 Task: Open Card Compliance Review in Board IT Infrastructure Management to Workspace Content Marketing and add a team member Softage.1@softage.net, a label Purple, a checklist Travel Planning, an attachment from your computer, a color Purple and finally, add a card description 'Conduct and analyze customer feedback survey' and a comment 'This task presents an opportunity to demonstrate our problem-solving skills, finding creative solutions to complex challenges.'. Add a start date 'Jan 05, 1900' with a due date 'Jan 12, 1900'
Action: Mouse moved to (53, 252)
Screenshot: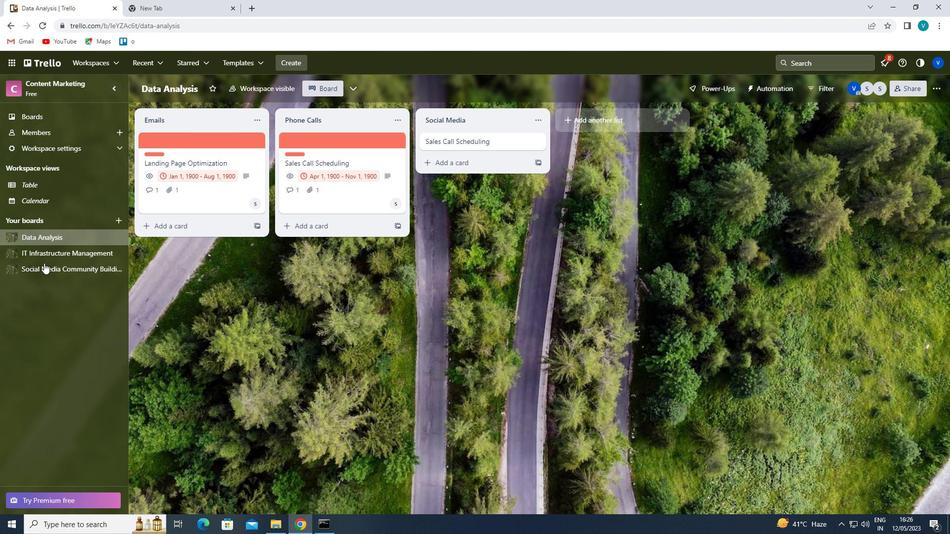 
Action: Mouse pressed left at (53, 252)
Screenshot: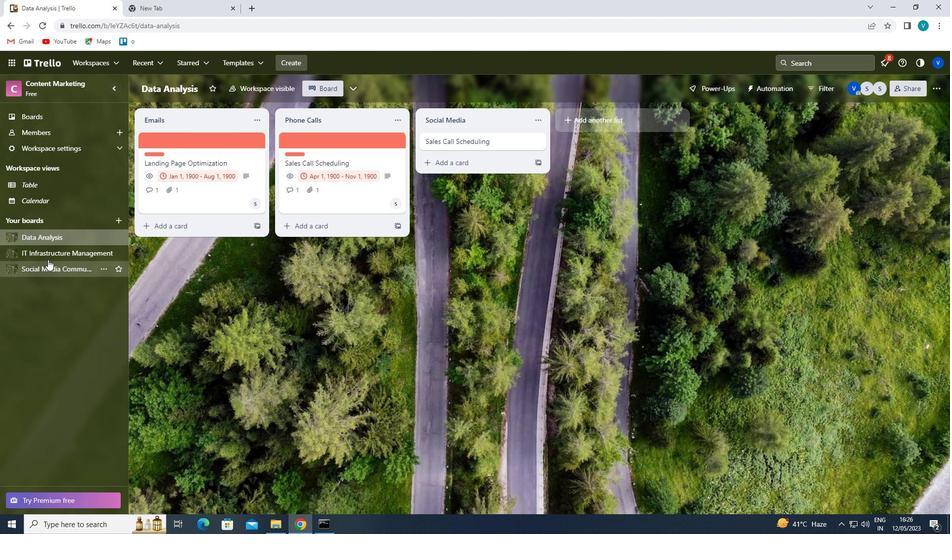 
Action: Mouse moved to (301, 138)
Screenshot: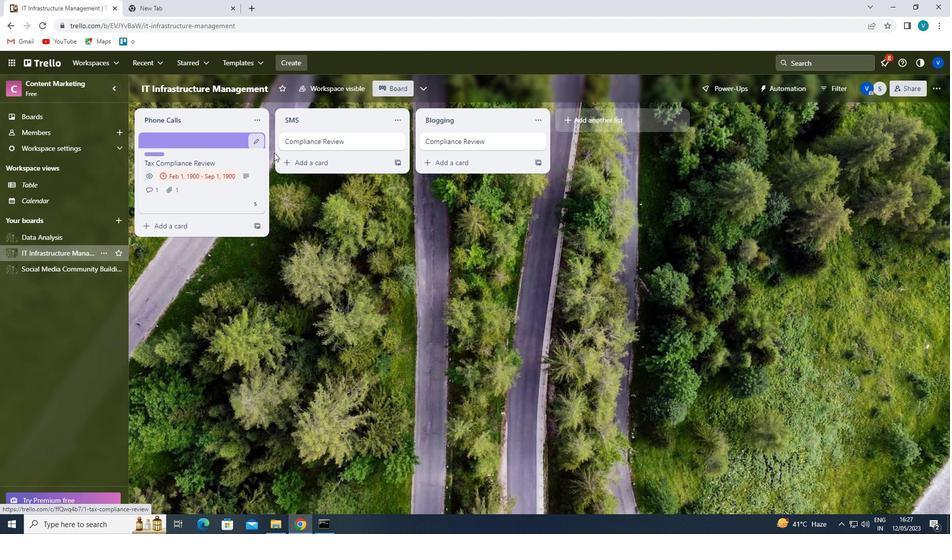 
Action: Mouse pressed left at (301, 138)
Screenshot: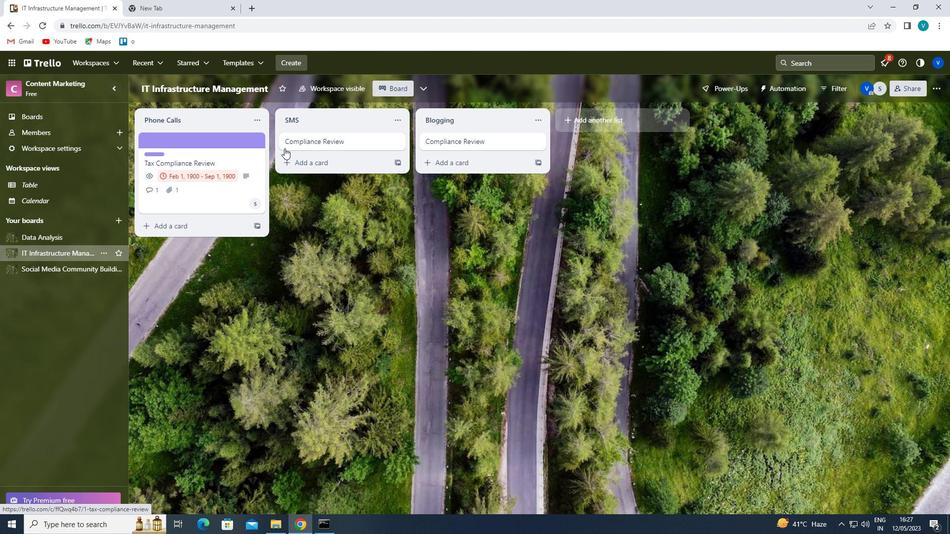
Action: Mouse moved to (586, 175)
Screenshot: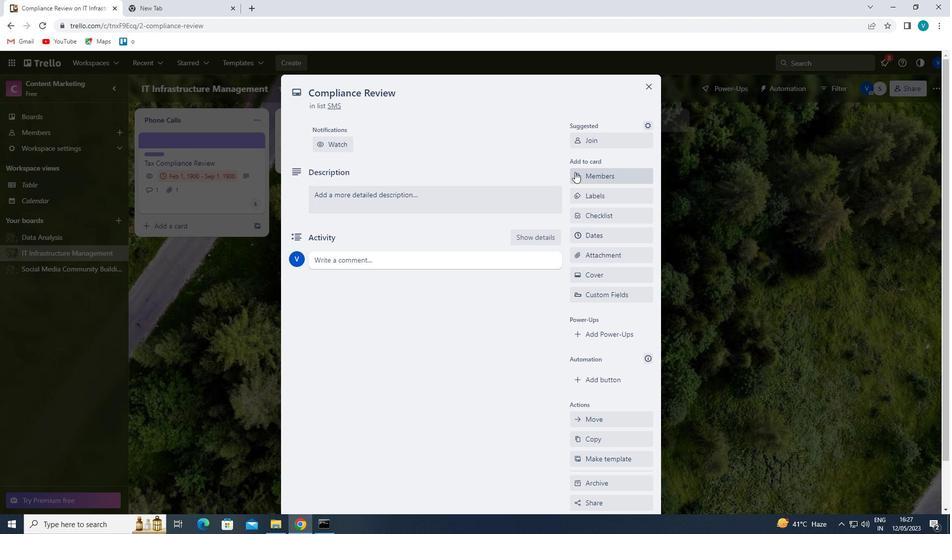 
Action: Mouse pressed left at (586, 175)
Screenshot: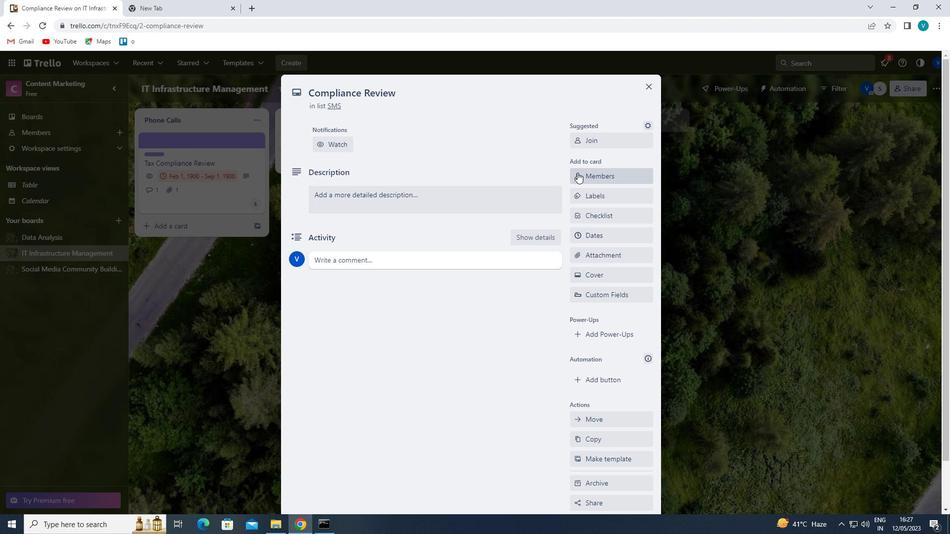 
Action: Mouse moved to (582, 217)
Screenshot: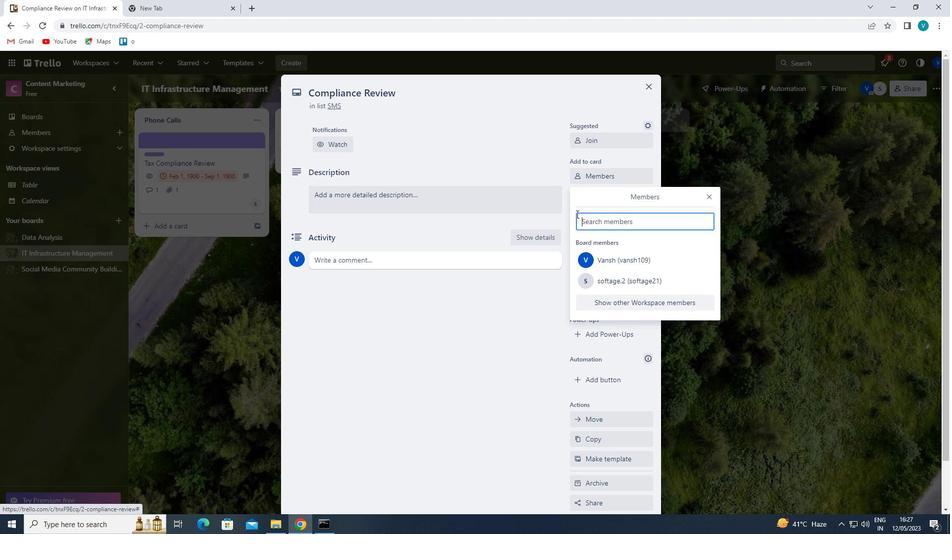 
Action: Mouse pressed left at (582, 217)
Screenshot: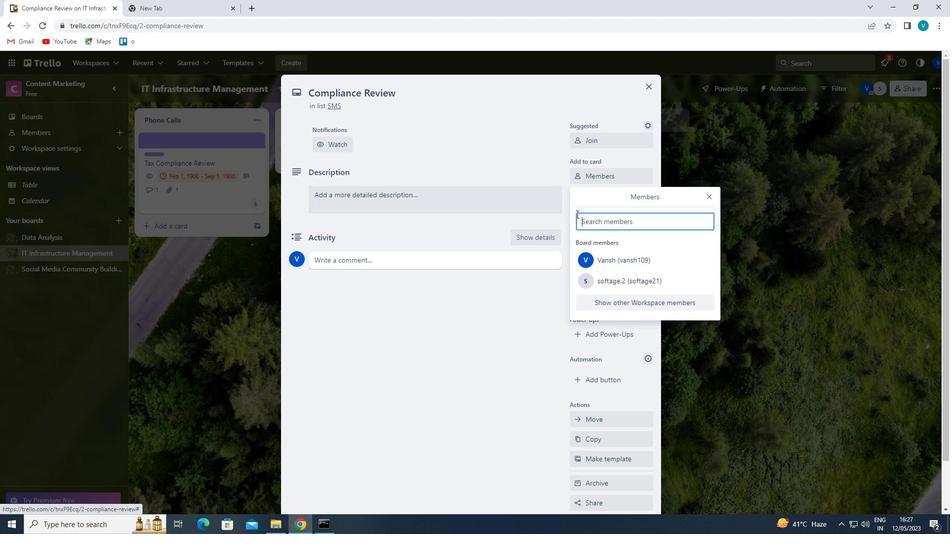 
Action: Key pressed <Key.shift>SOFT
Screenshot: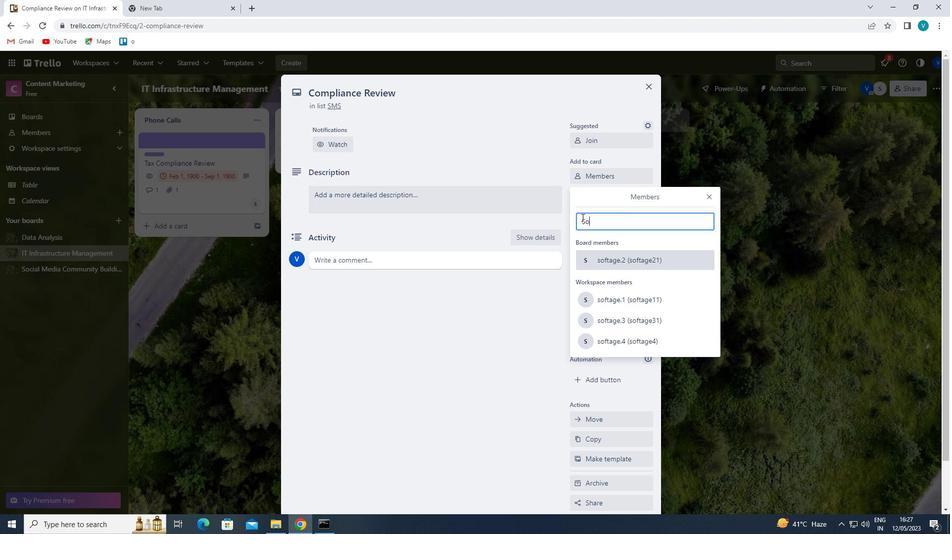 
Action: Mouse moved to (610, 298)
Screenshot: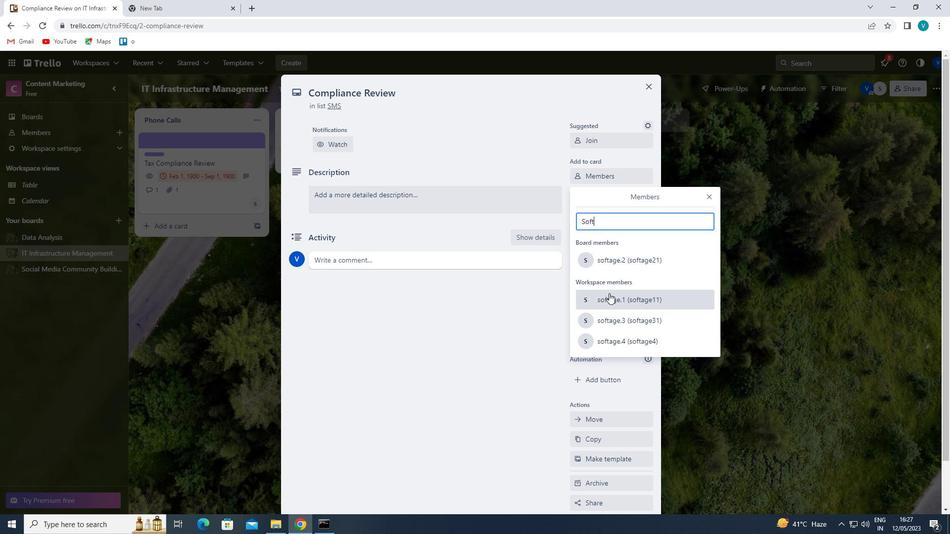 
Action: Mouse pressed left at (610, 298)
Screenshot: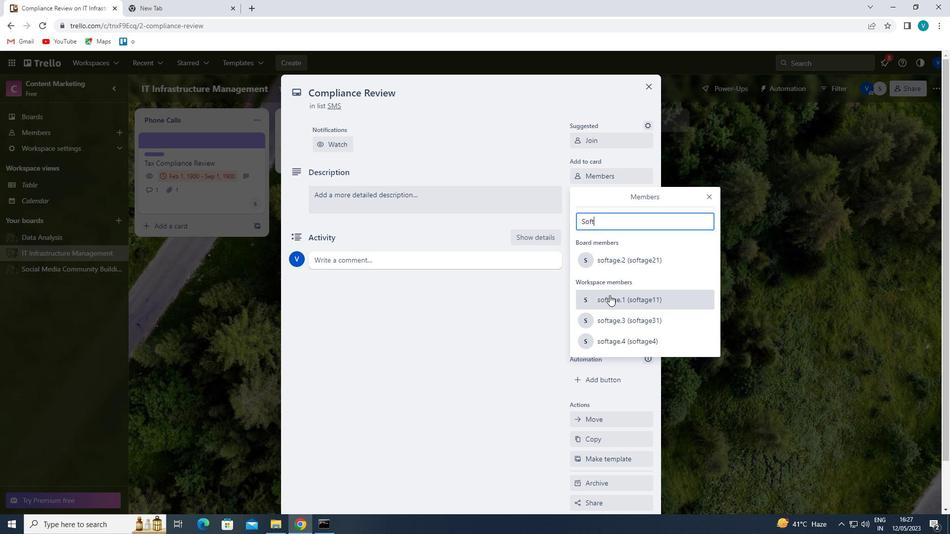 
Action: Mouse moved to (709, 195)
Screenshot: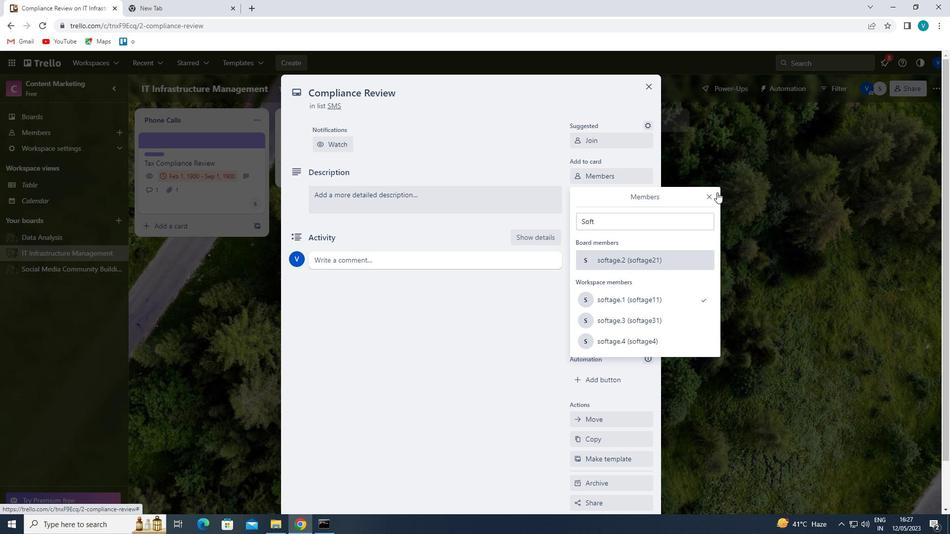 
Action: Mouse pressed left at (709, 195)
Screenshot: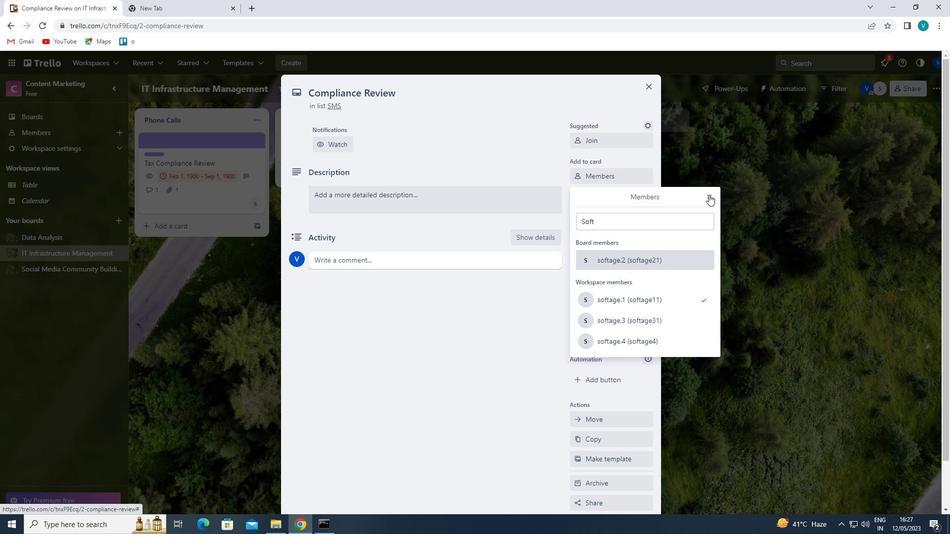 
Action: Mouse moved to (621, 195)
Screenshot: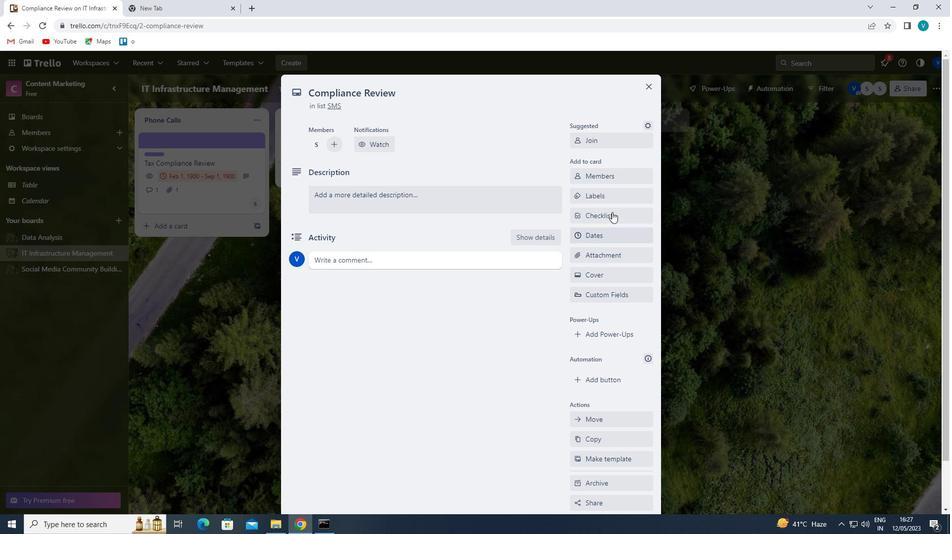 
Action: Mouse pressed left at (621, 195)
Screenshot: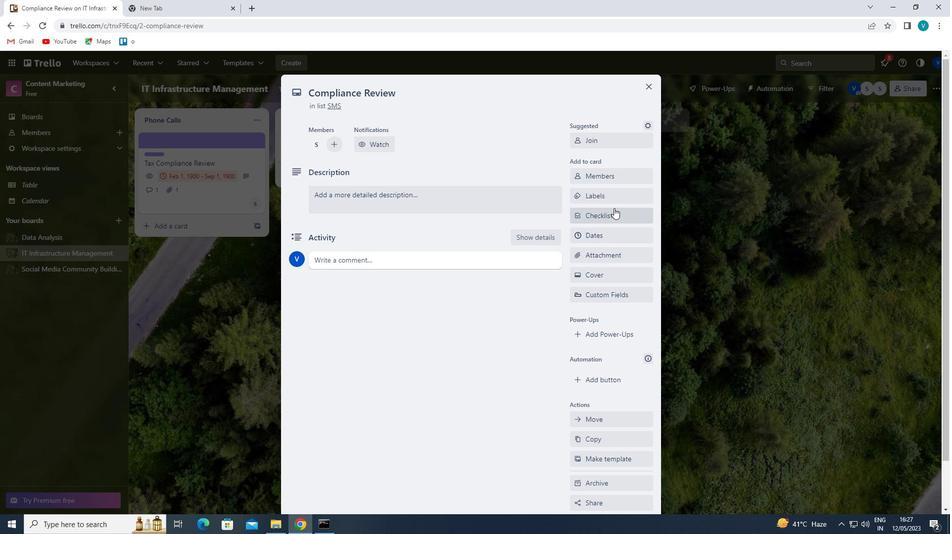 
Action: Mouse moved to (635, 348)
Screenshot: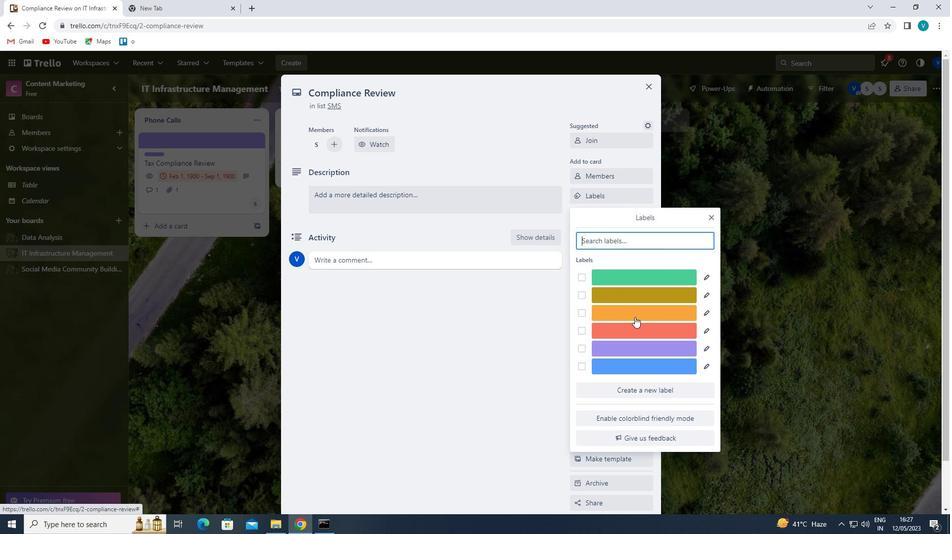 
Action: Mouse pressed left at (635, 348)
Screenshot: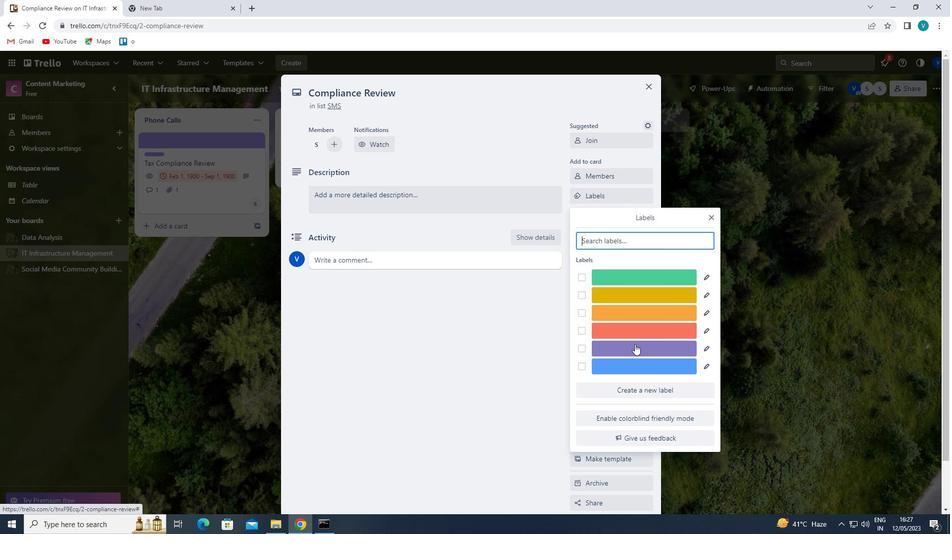 
Action: Mouse moved to (711, 212)
Screenshot: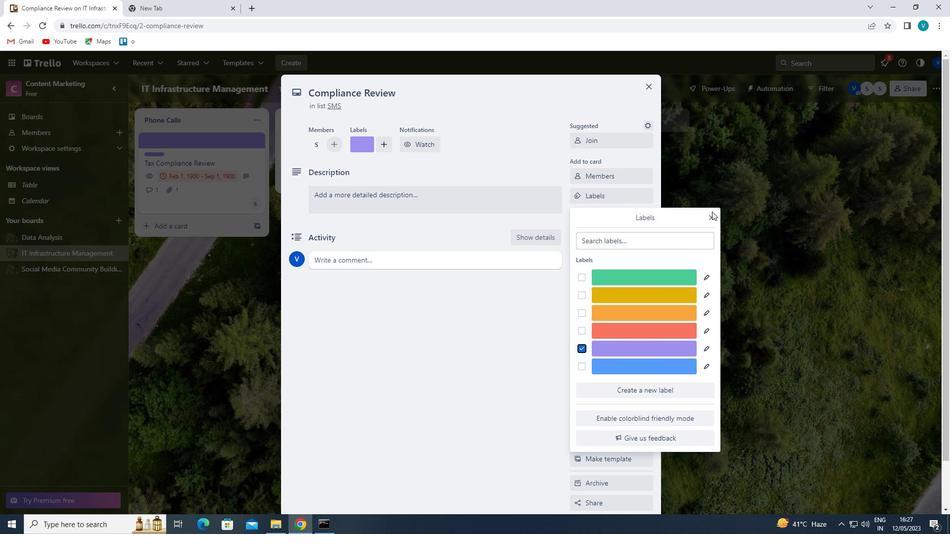 
Action: Mouse pressed left at (711, 212)
Screenshot: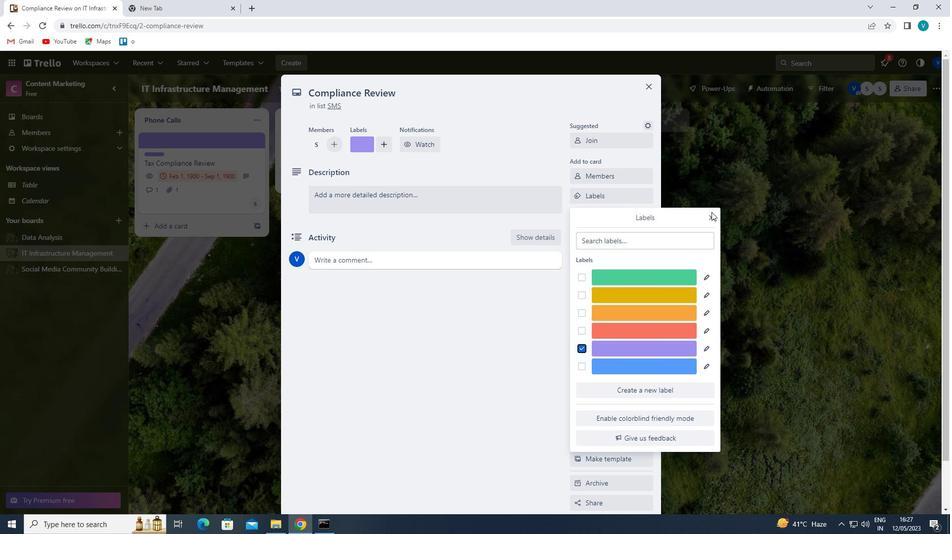
Action: Mouse moved to (710, 216)
Screenshot: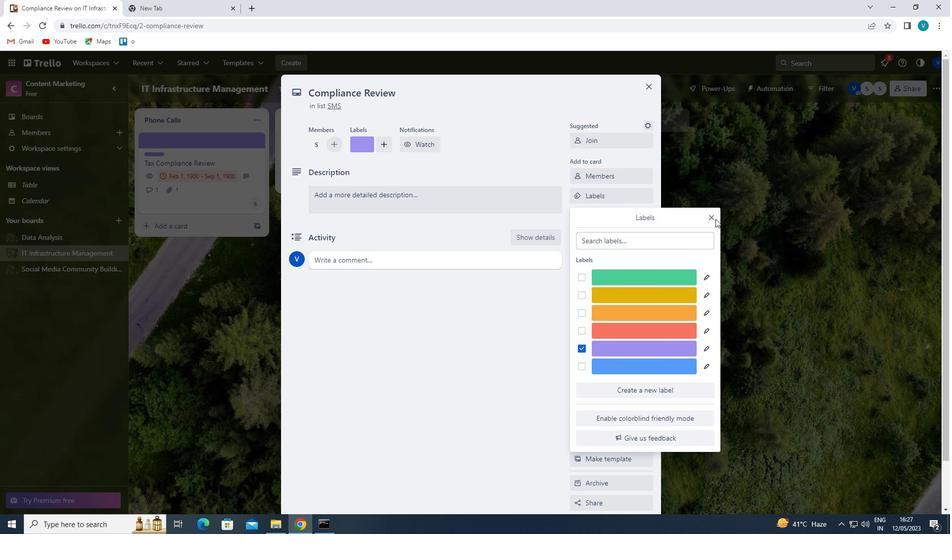 
Action: Mouse pressed left at (710, 216)
Screenshot: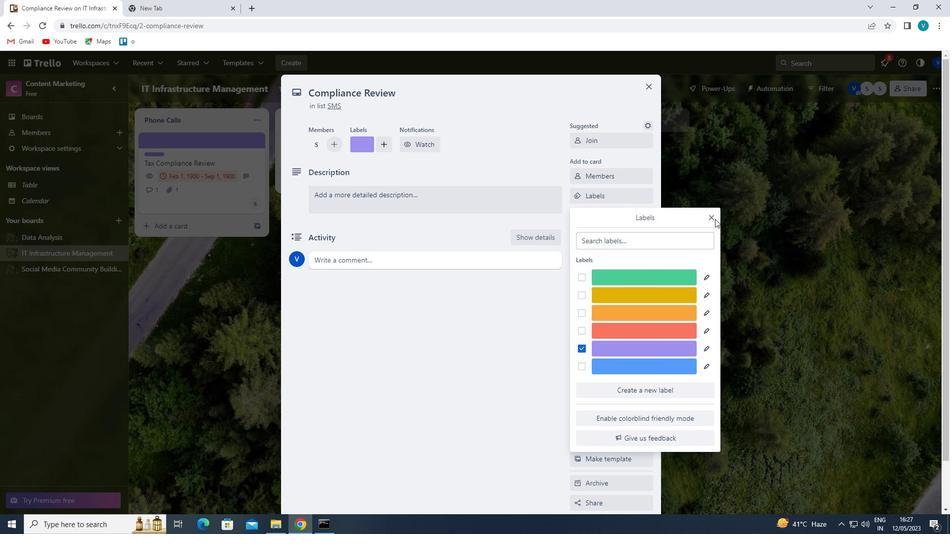 
Action: Mouse moved to (625, 216)
Screenshot: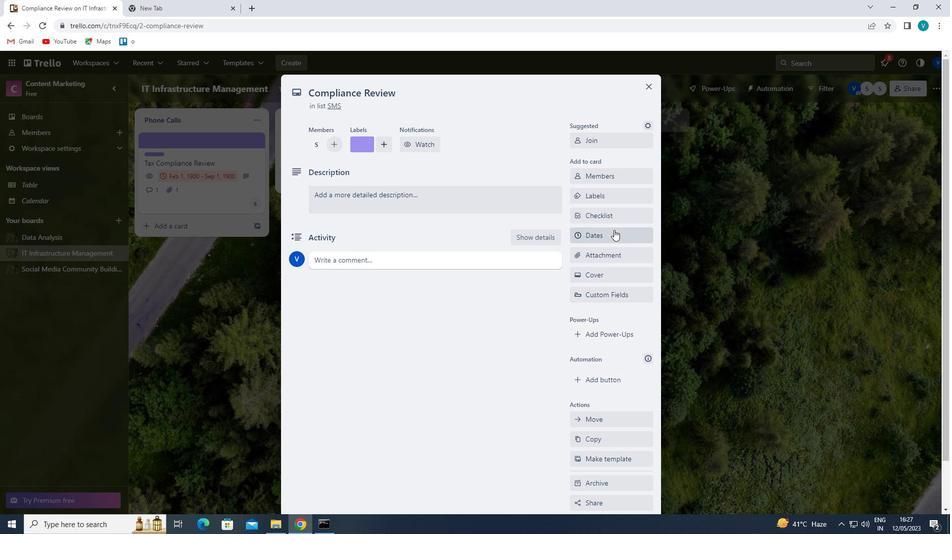 
Action: Mouse pressed left at (625, 216)
Screenshot: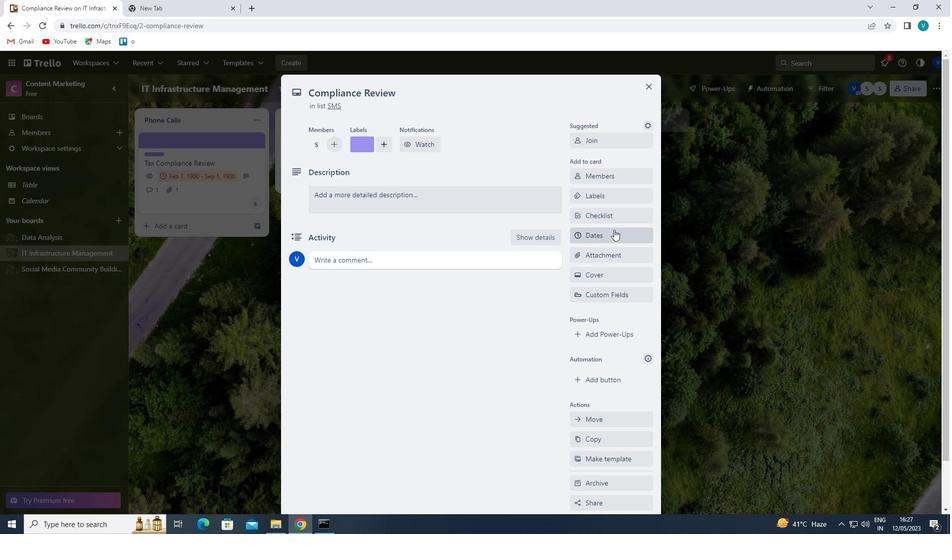 
Action: Mouse moved to (618, 239)
Screenshot: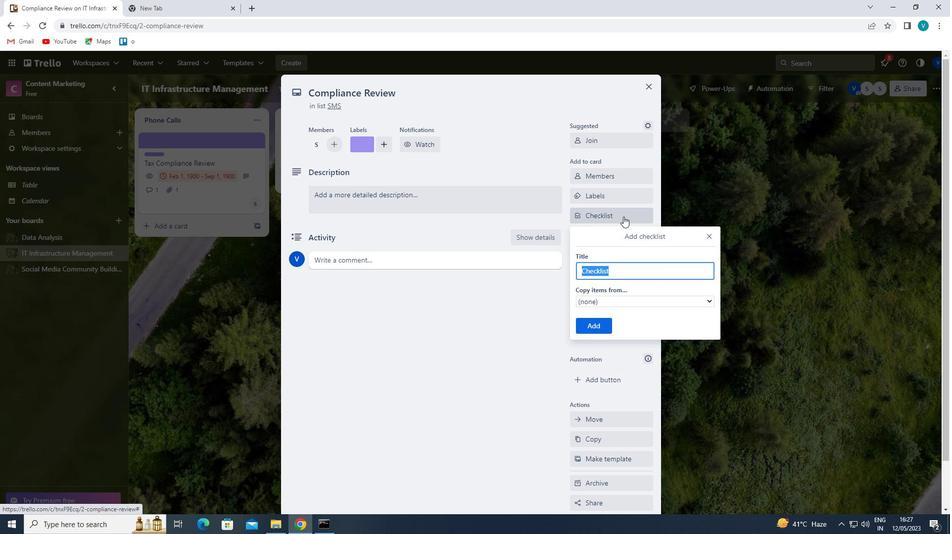 
Action: Key pressed <Key.shift>TRAVRE<Key.backspace><Key.backspace>
Screenshot: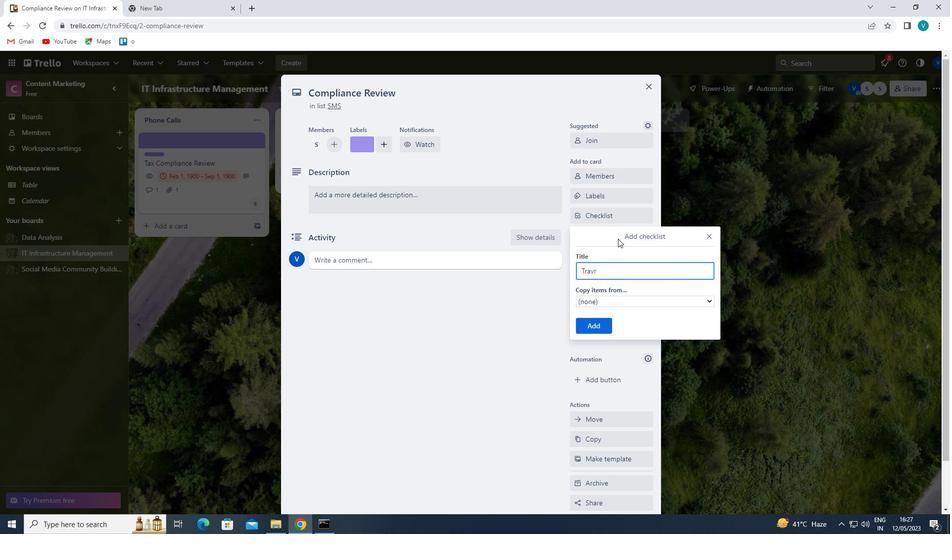 
Action: Mouse moved to (650, 287)
Screenshot: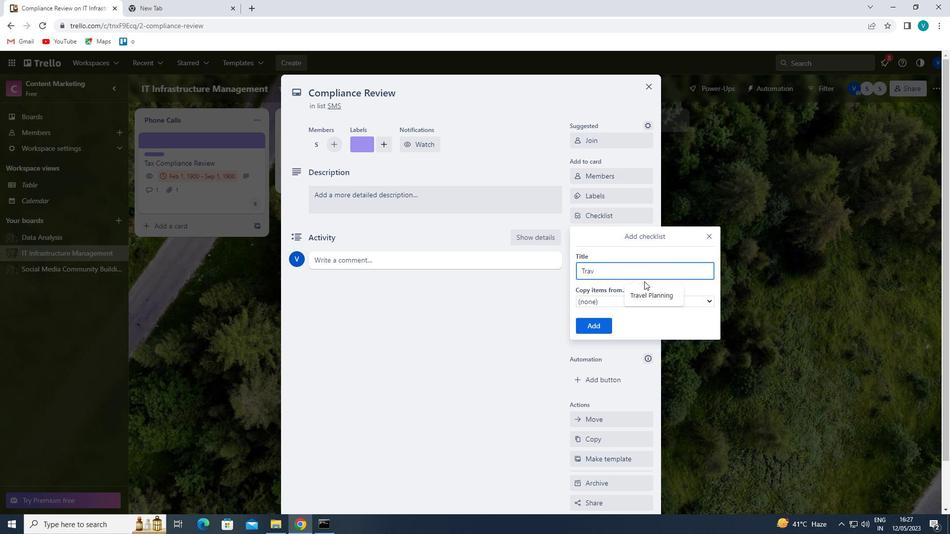 
Action: Mouse pressed left at (650, 287)
Screenshot: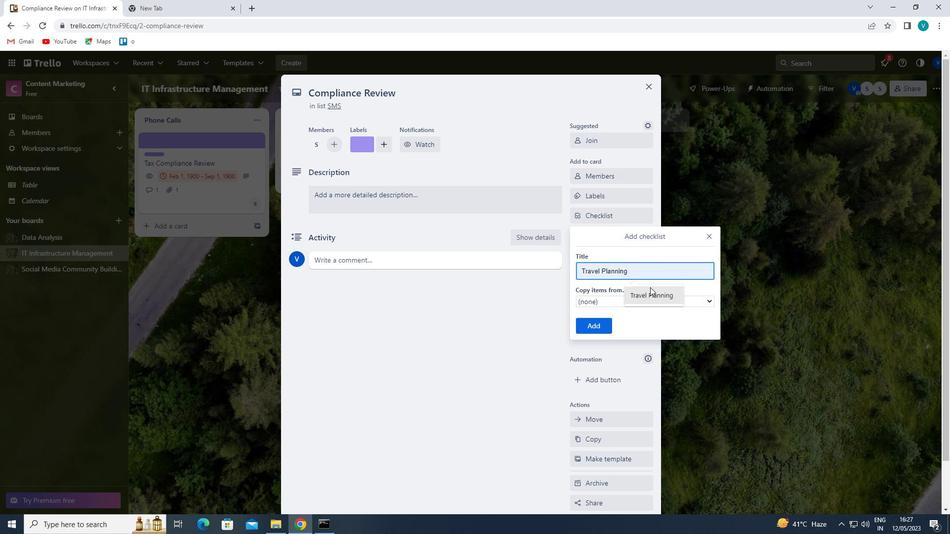 
Action: Mouse moved to (606, 328)
Screenshot: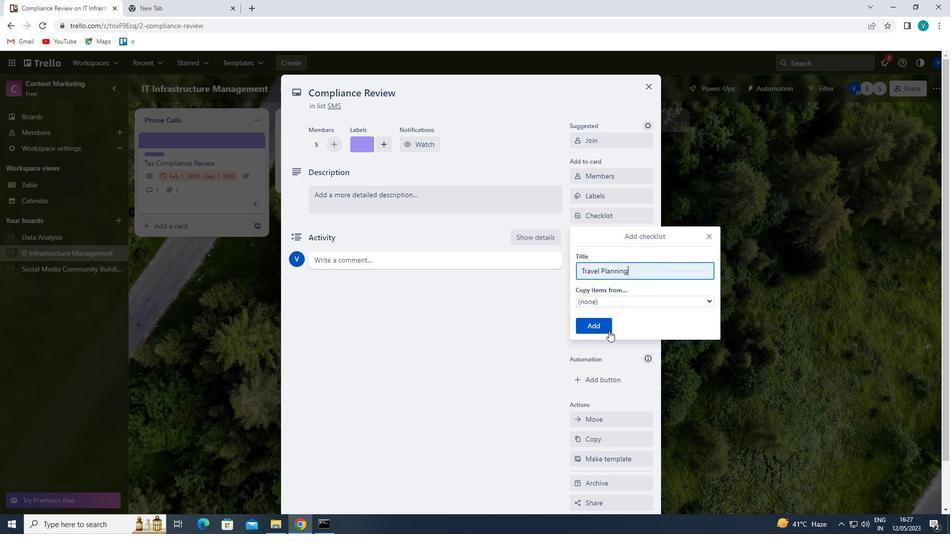 
Action: Mouse pressed left at (606, 328)
Screenshot: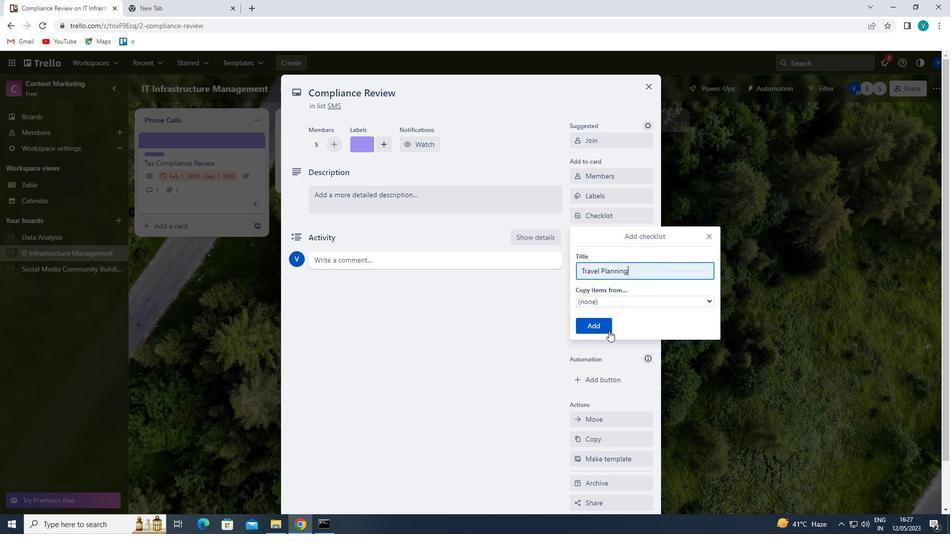 
Action: Mouse moved to (608, 258)
Screenshot: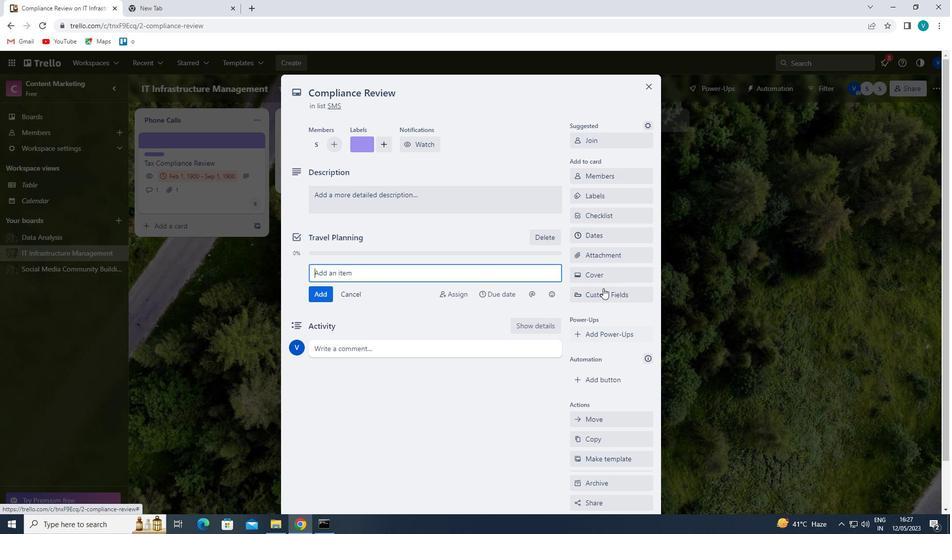 
Action: Mouse pressed left at (608, 258)
Screenshot: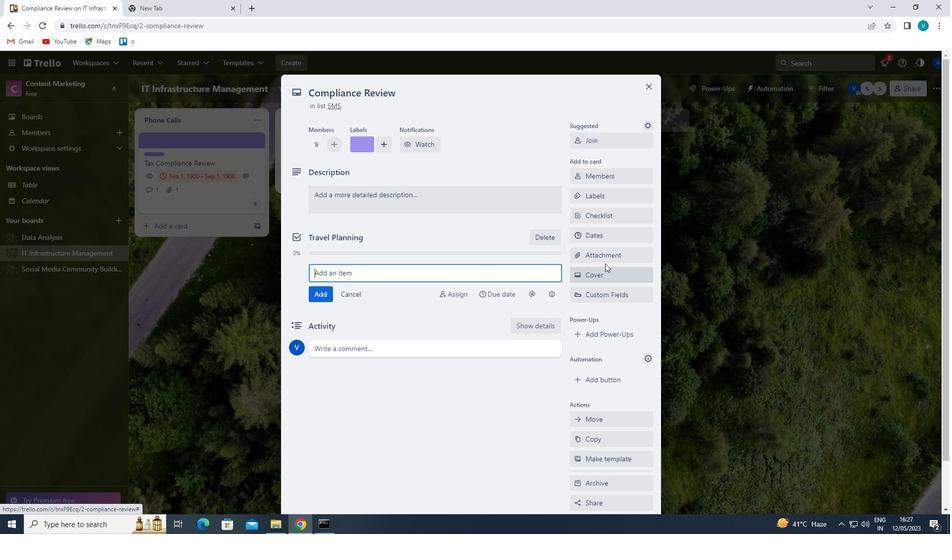 
Action: Mouse moved to (605, 302)
Screenshot: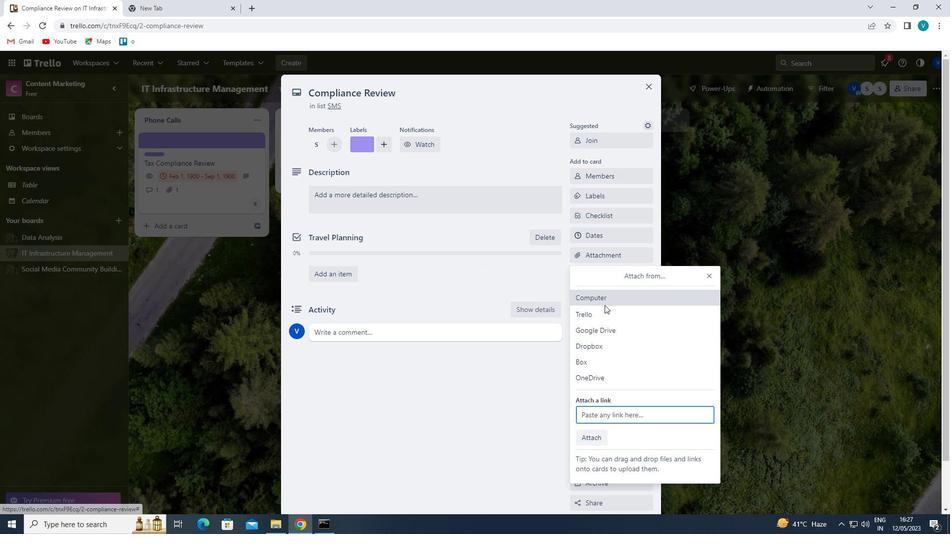 
Action: Mouse pressed left at (605, 302)
Screenshot: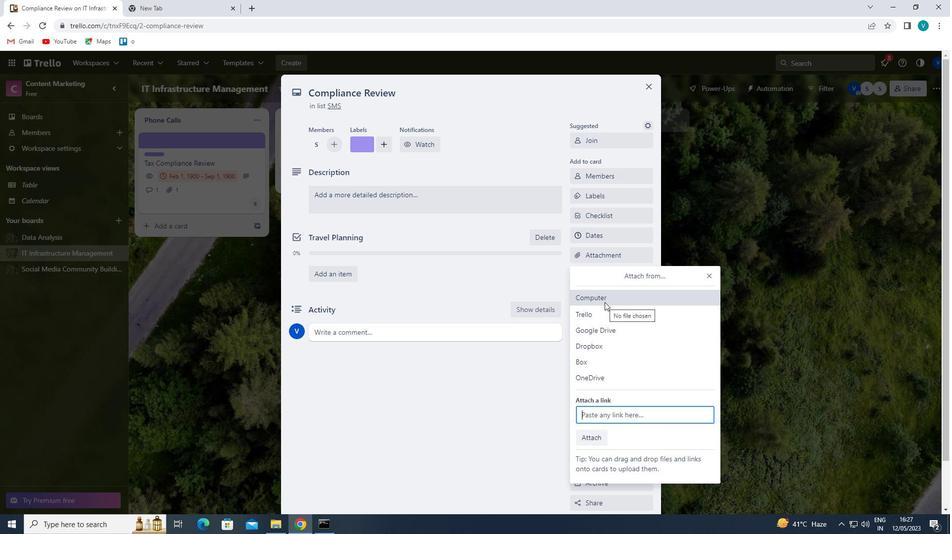 
Action: Mouse moved to (184, 168)
Screenshot: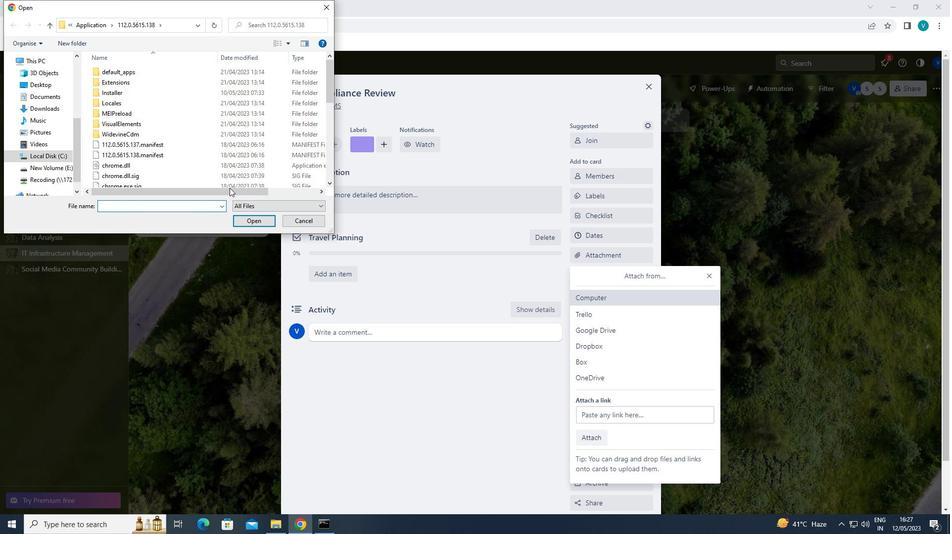 
Action: Mouse pressed left at (184, 168)
Screenshot: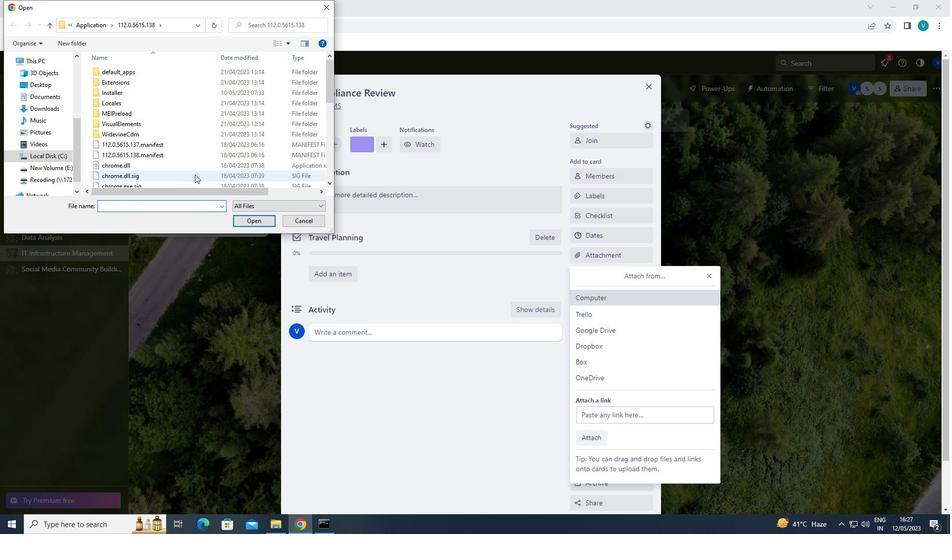 
Action: Mouse moved to (252, 221)
Screenshot: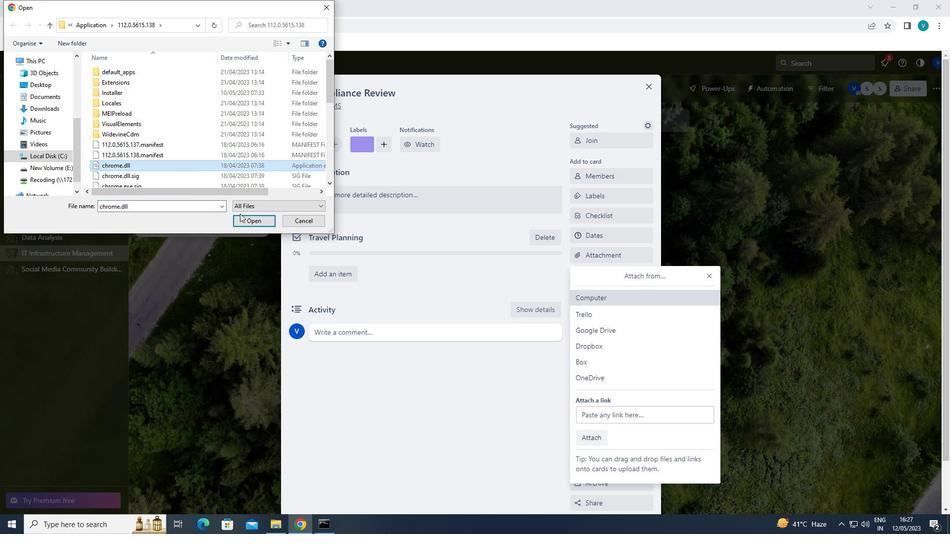 
Action: Mouse pressed left at (252, 221)
Screenshot: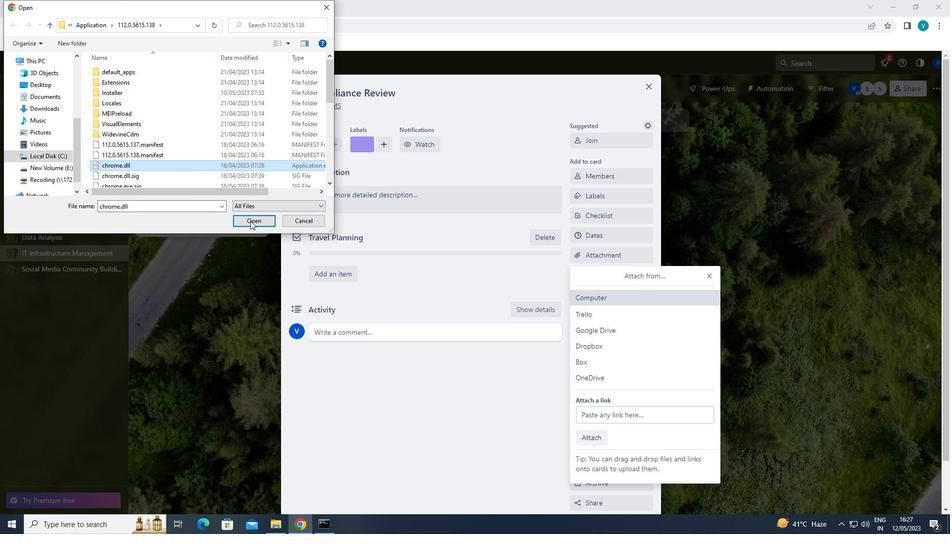
Action: Mouse moved to (708, 234)
Screenshot: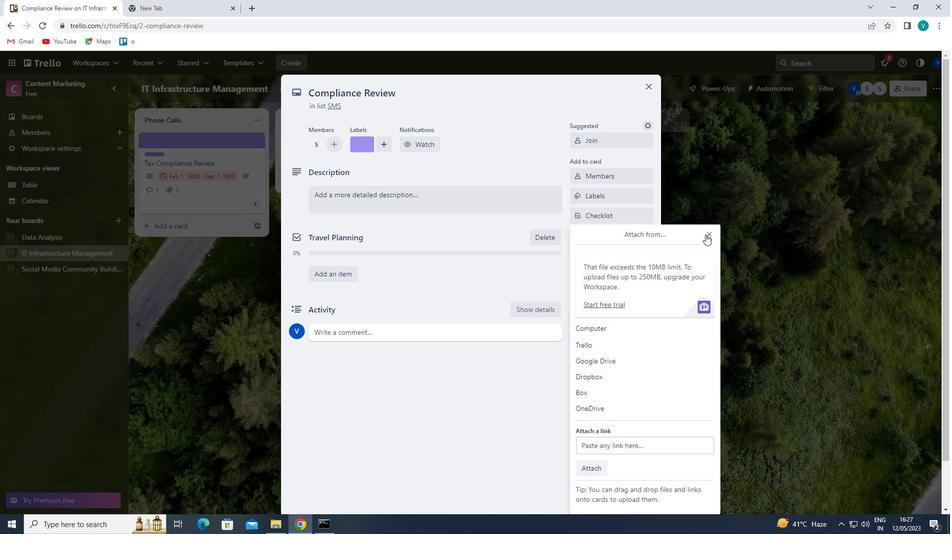 
Action: Mouse pressed left at (708, 234)
Screenshot: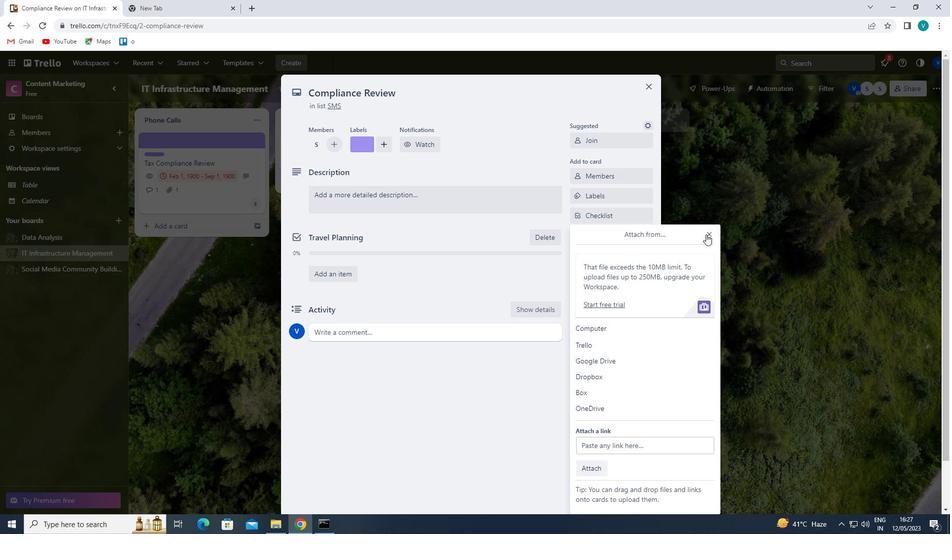 
Action: Mouse moved to (606, 275)
Screenshot: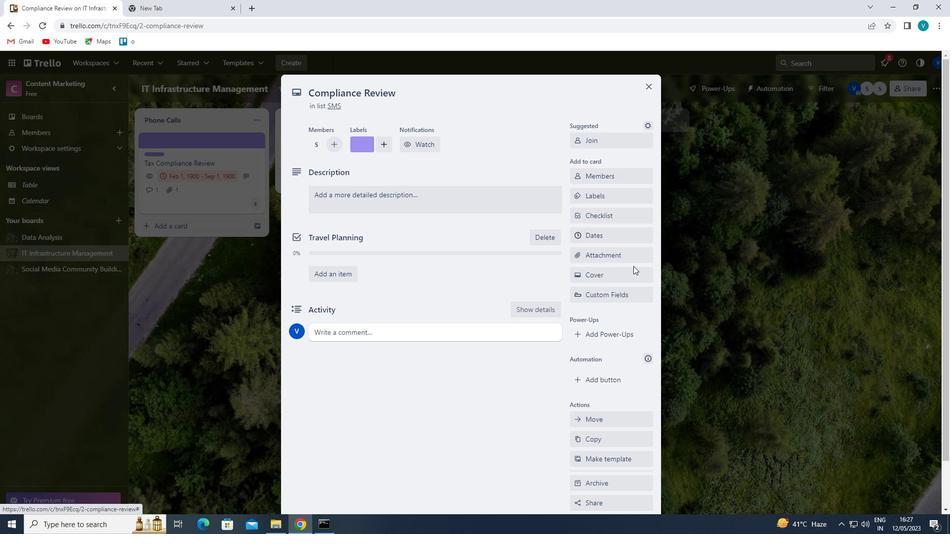 
Action: Mouse pressed left at (606, 275)
Screenshot: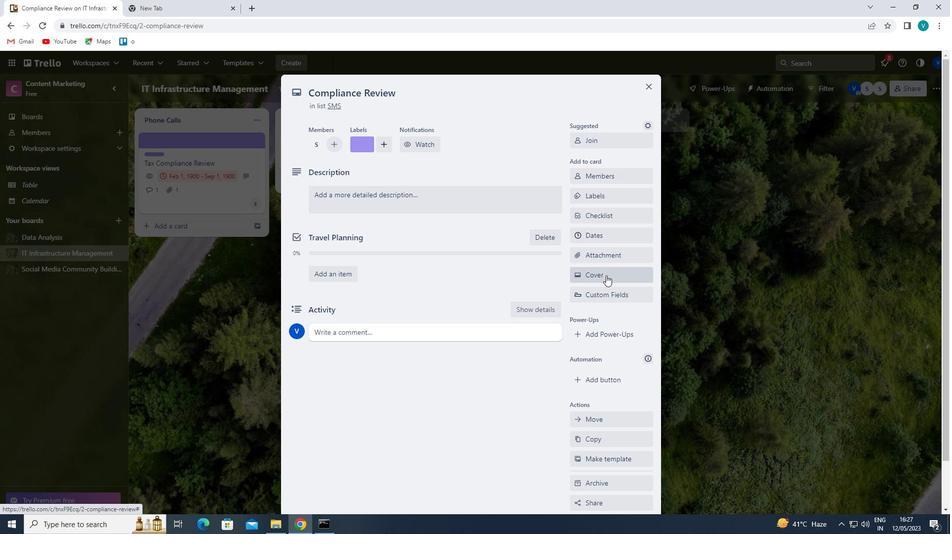 
Action: Mouse moved to (700, 312)
Screenshot: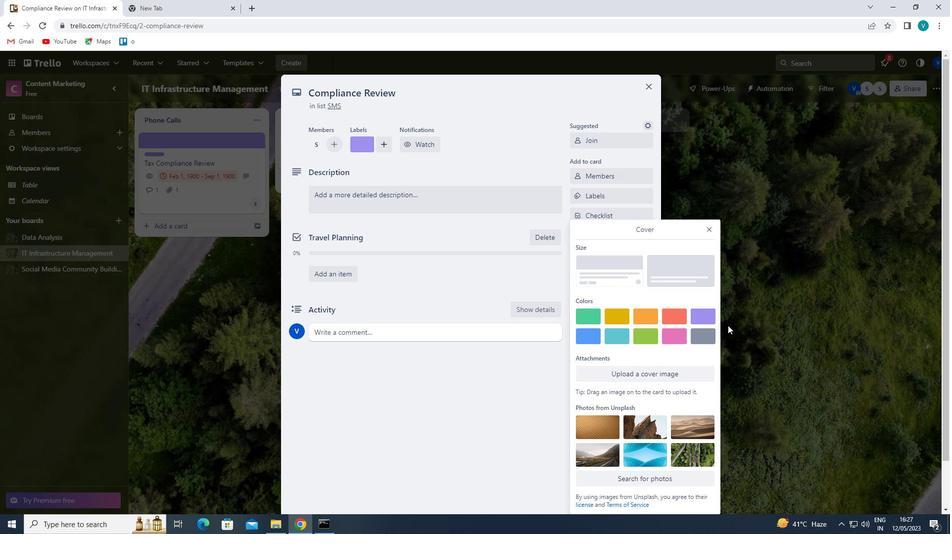 
Action: Mouse pressed left at (700, 312)
Screenshot: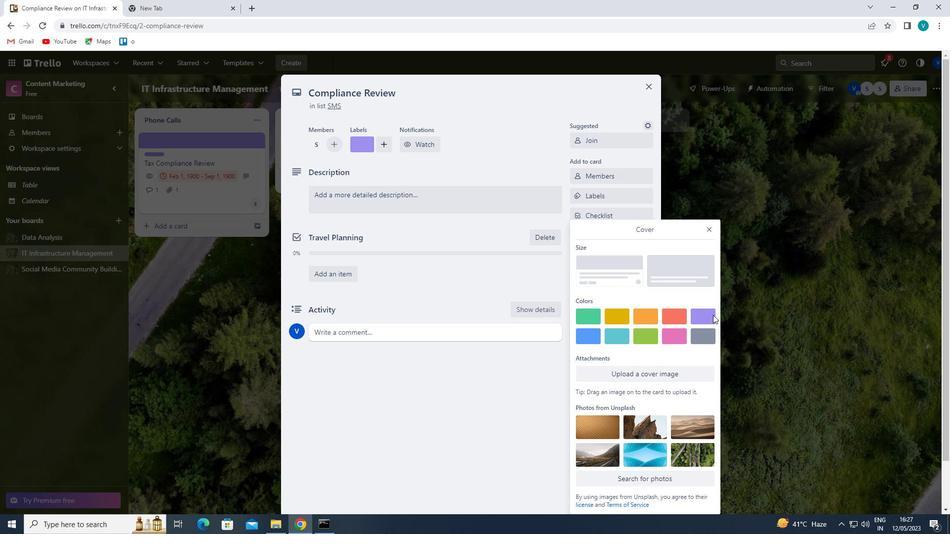 
Action: Mouse moved to (711, 211)
Screenshot: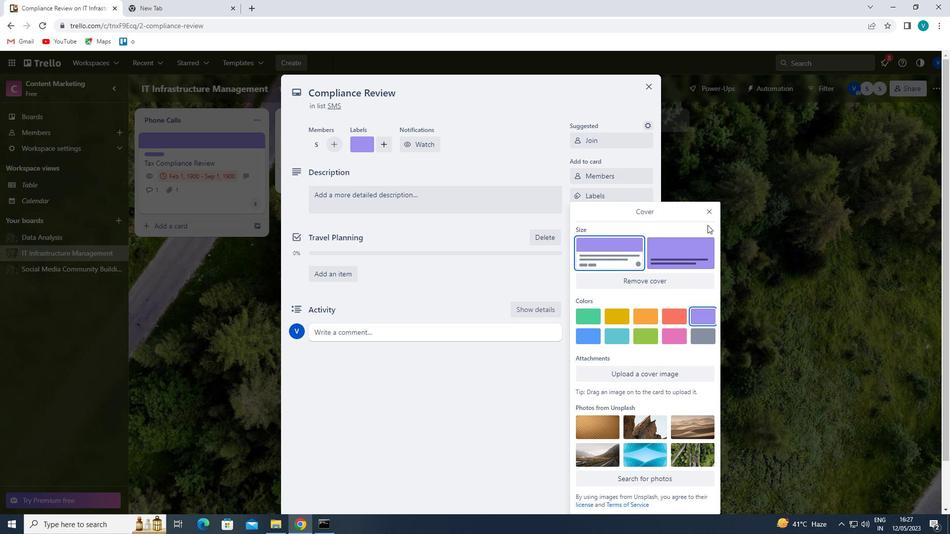 
Action: Mouse pressed left at (711, 211)
Screenshot: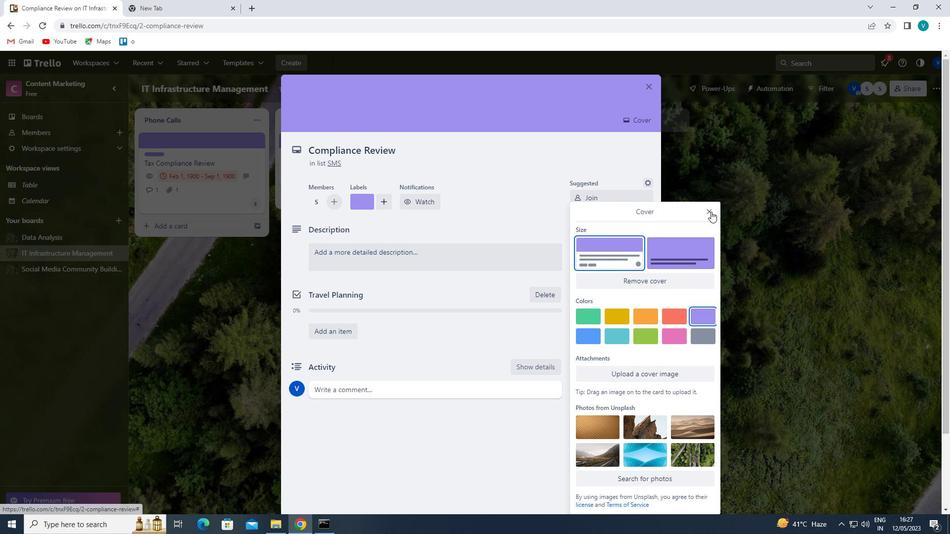 
Action: Mouse moved to (437, 266)
Screenshot: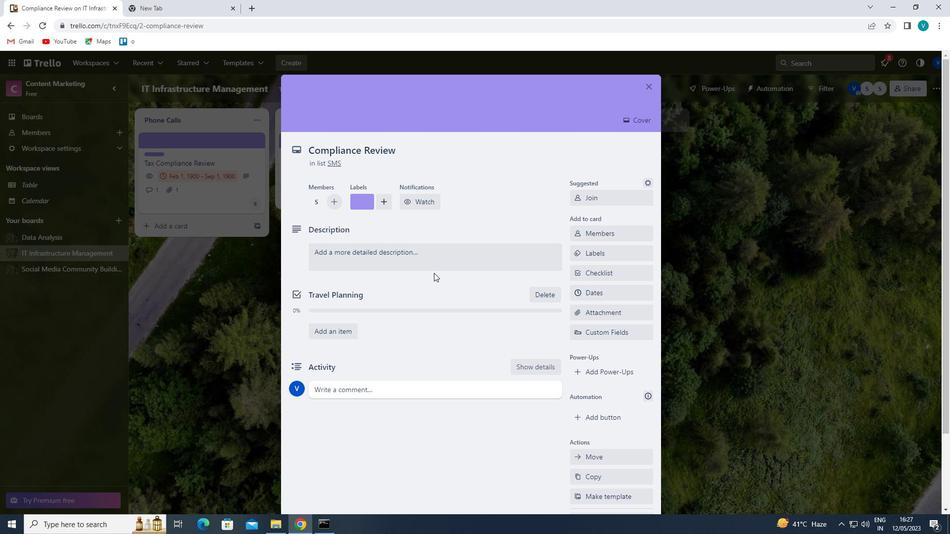 
Action: Mouse pressed left at (437, 266)
Screenshot: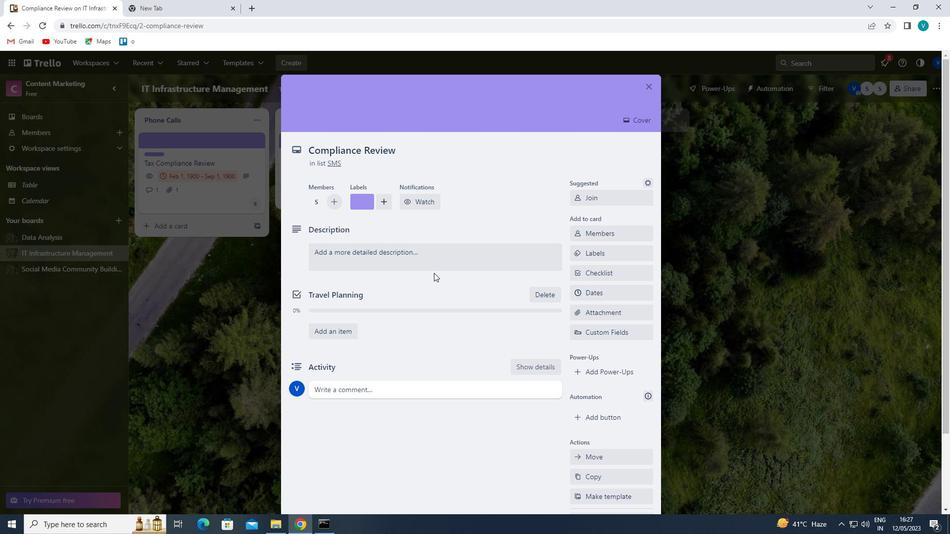 
Action: Mouse moved to (437, 266)
Screenshot: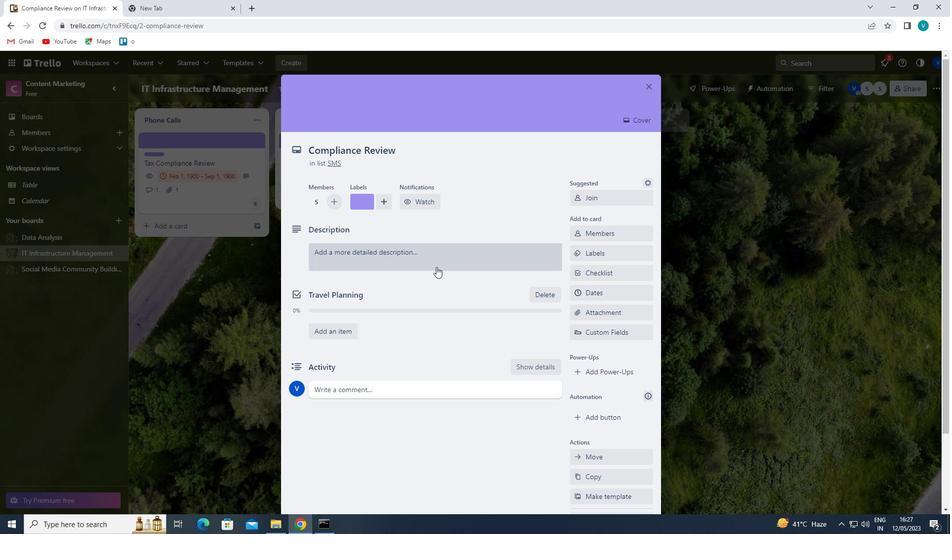 
Action: Key pressed '<Key.shift>CONDUCT<Key.space>AN<Key.space>DANA<Key.backspace><Key.backspace><Key.backspace><Key.backspace><Key.backspace>D<Key.space>ANALYZE<Key.space>CUSTOMER<Key.space>FEEDVA<Key.backspace><Key.backspace>BACJ<Key.backspace>K<Key.space>SURVEY;<Key.backspace>'
Screenshot: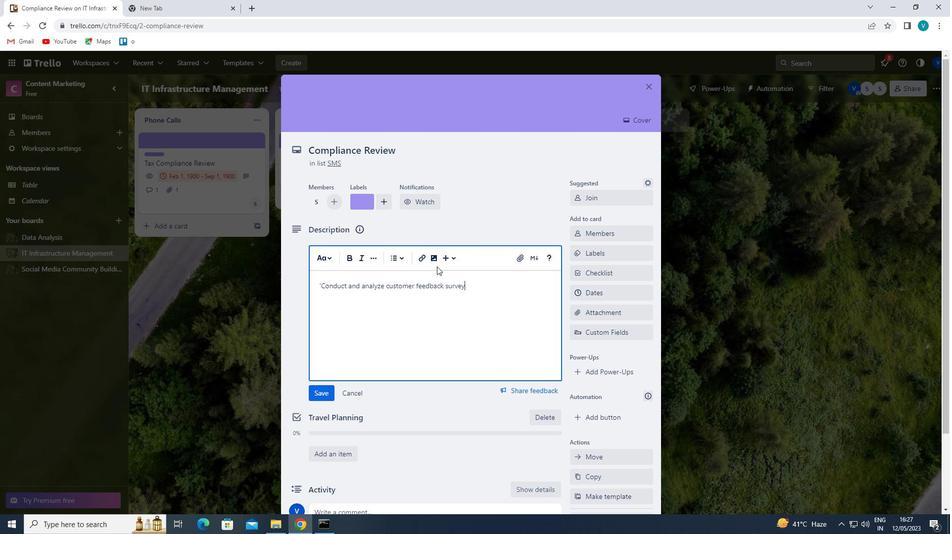 
Action: Mouse moved to (313, 396)
Screenshot: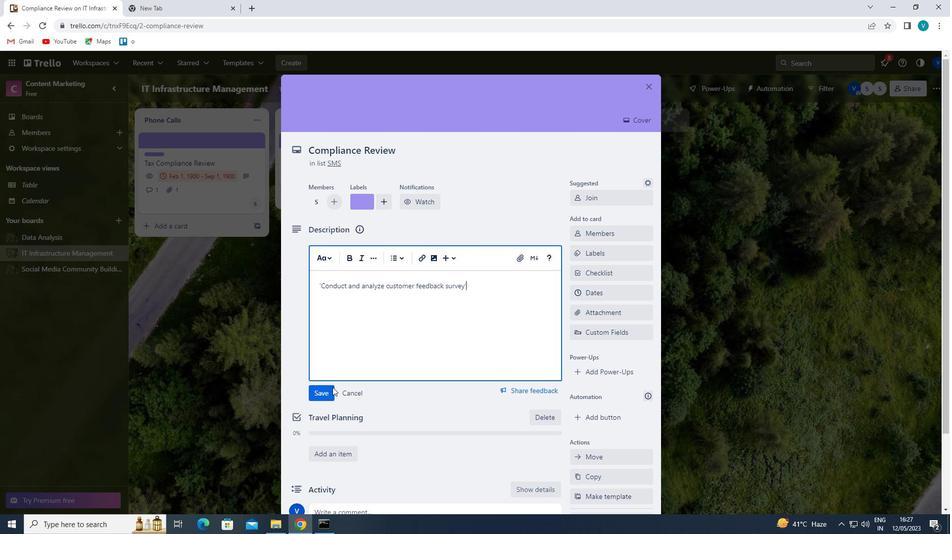 
Action: Mouse pressed left at (313, 396)
Screenshot: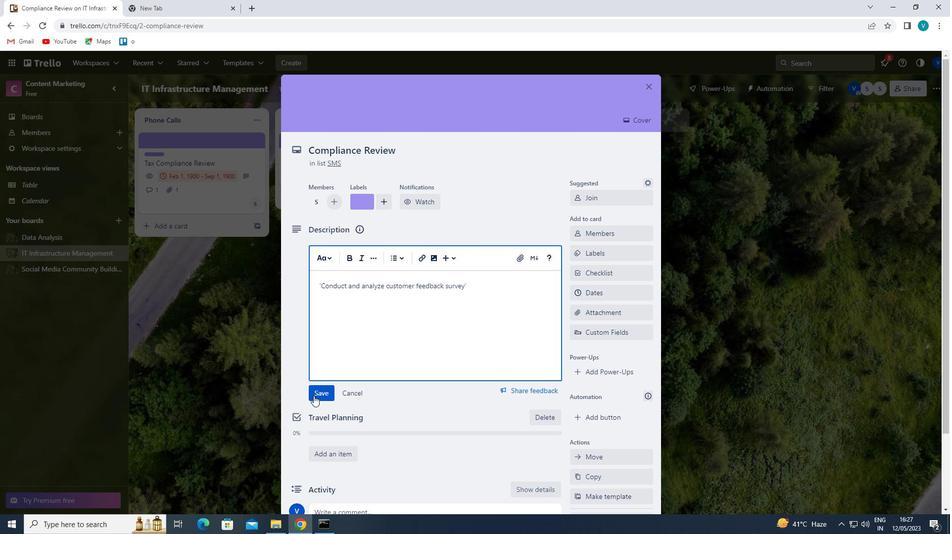
Action: Mouse scrolled (313, 395) with delta (0, 0)
Screenshot: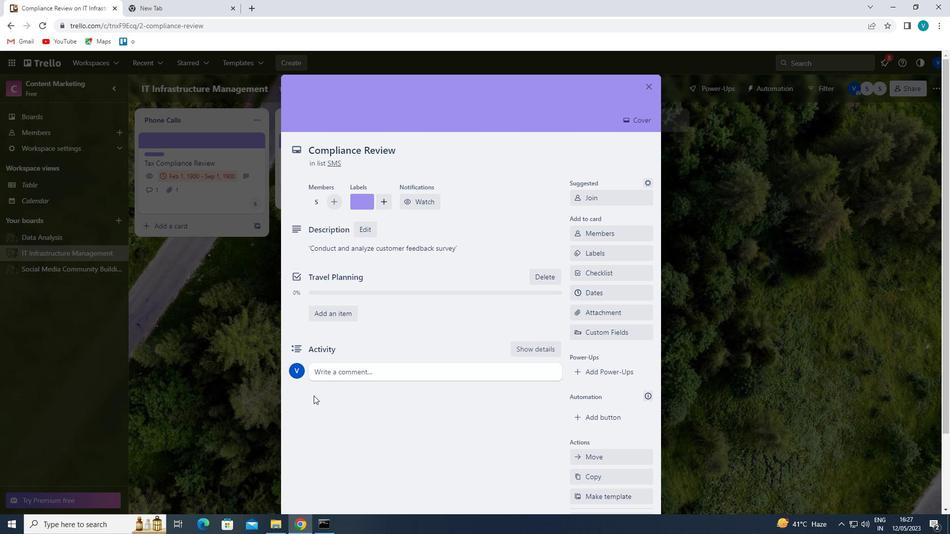 
Action: Mouse scrolled (313, 395) with delta (0, 0)
Screenshot: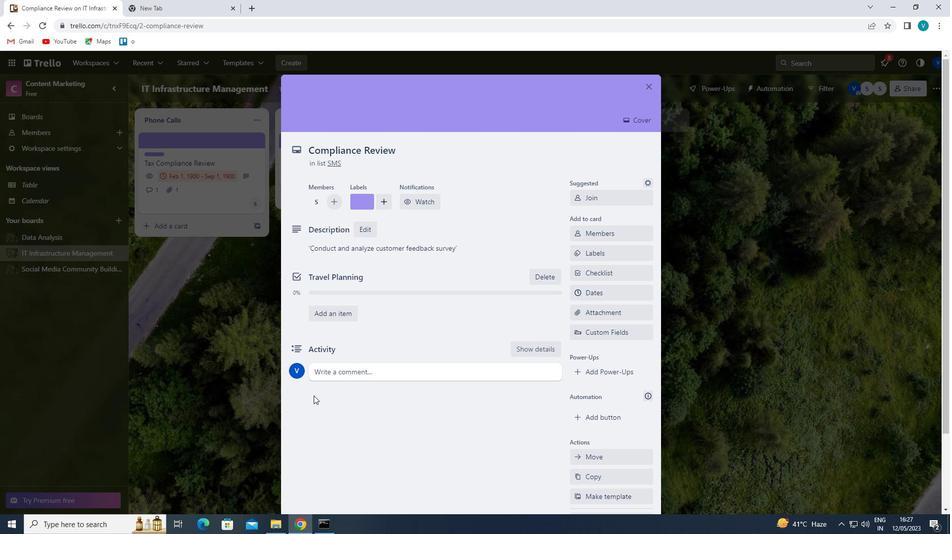 
Action: Mouse moved to (363, 284)
Screenshot: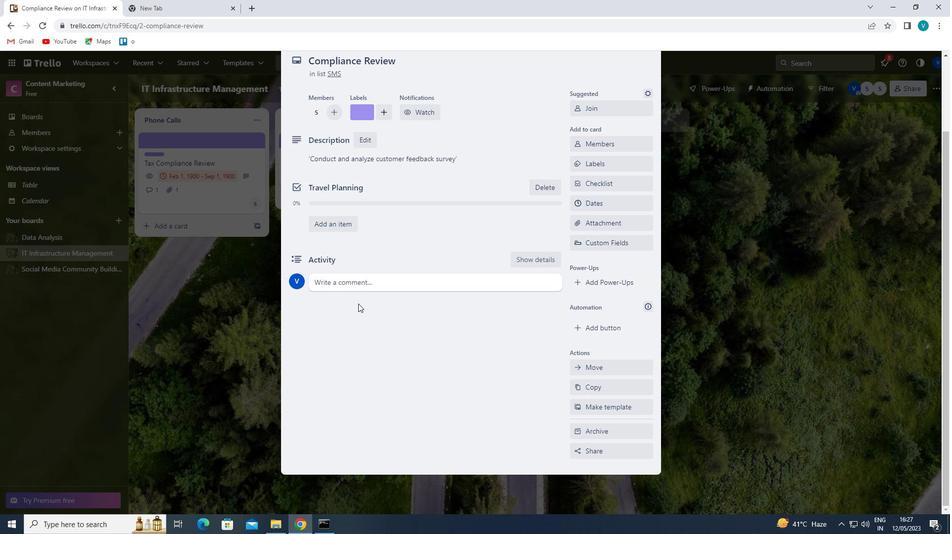 
Action: Mouse pressed left at (363, 284)
Screenshot: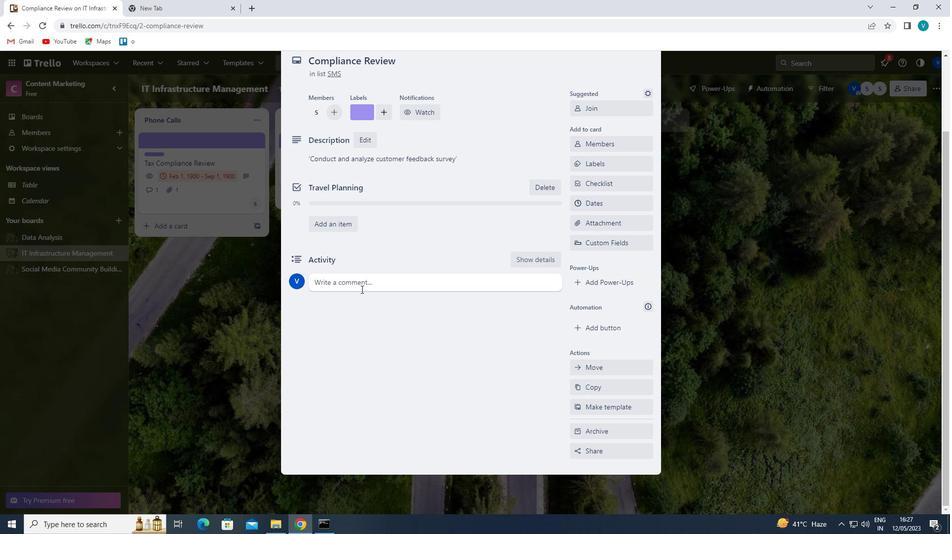 
Action: Mouse moved to (355, 308)
Screenshot: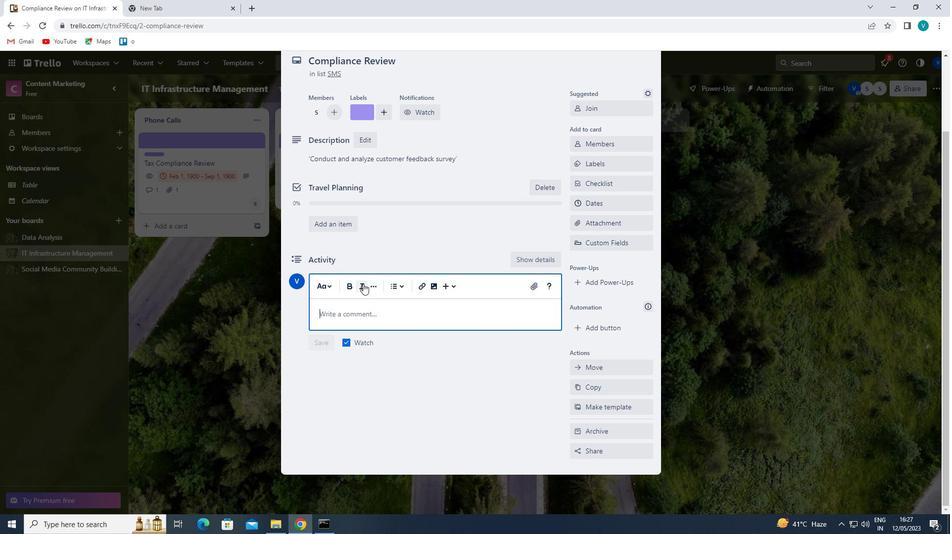 
Action: Key pressed '<Key.shift>THIS<Key.space>TASK<Key.space>P
Screenshot: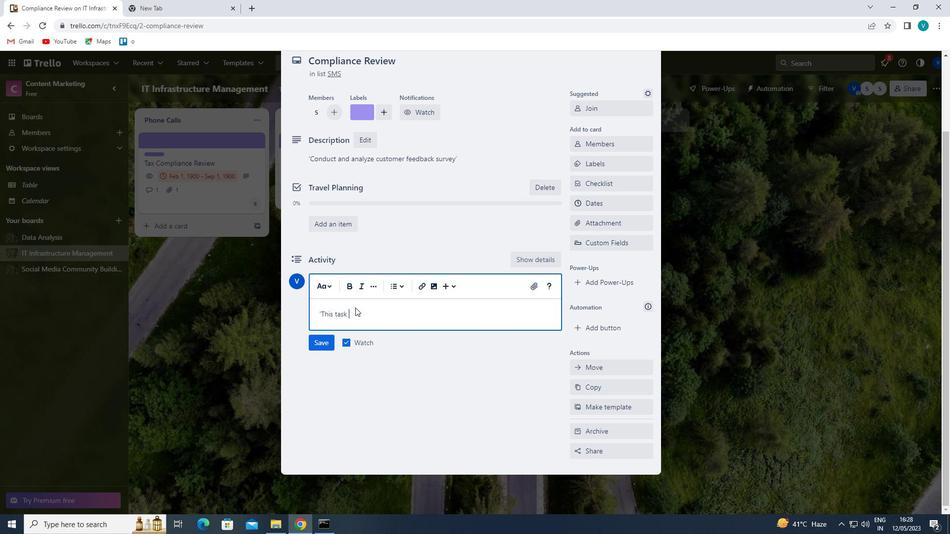 
Action: Mouse moved to (355, 308)
Screenshot: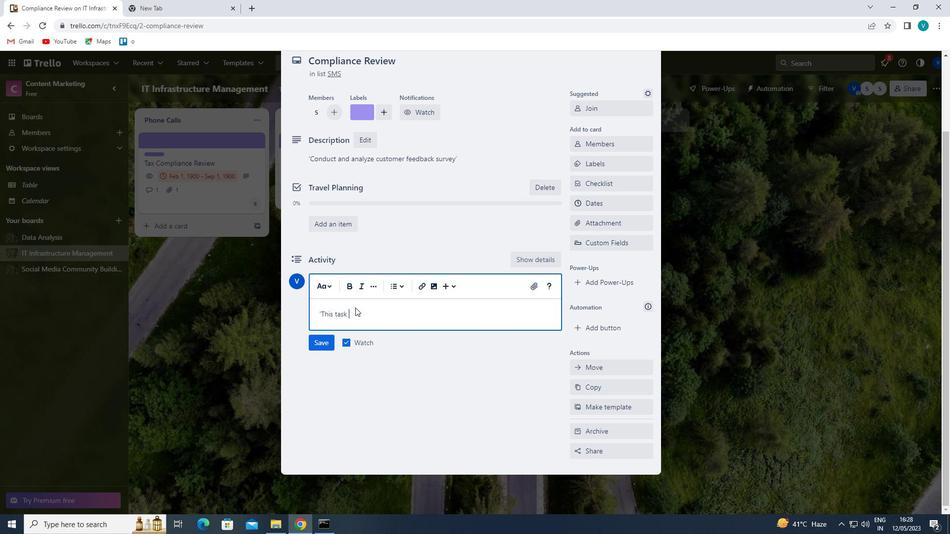
Action: Key pressed RESENTS<Key.space>AN<Key.space>OPPORTUNITY<Key.space>TO<Key.space>DEMONSTA<Key.backspace>RATE<Key.space>OUR<Key.space>PROBLEM<Key.space><Key.backspace>-SOLVING<Key.space>SKILLS'<Key.space>FINDING<Key.space>CREATIVE<Key.space>SOLUTIONS<Key.space>TO<Key.space>COMPLEXCHA<Key.backspace><Key.backspace><Key.space><Key.backspace><Key.backspace><Key.space>CHALLENGES'
Screenshot: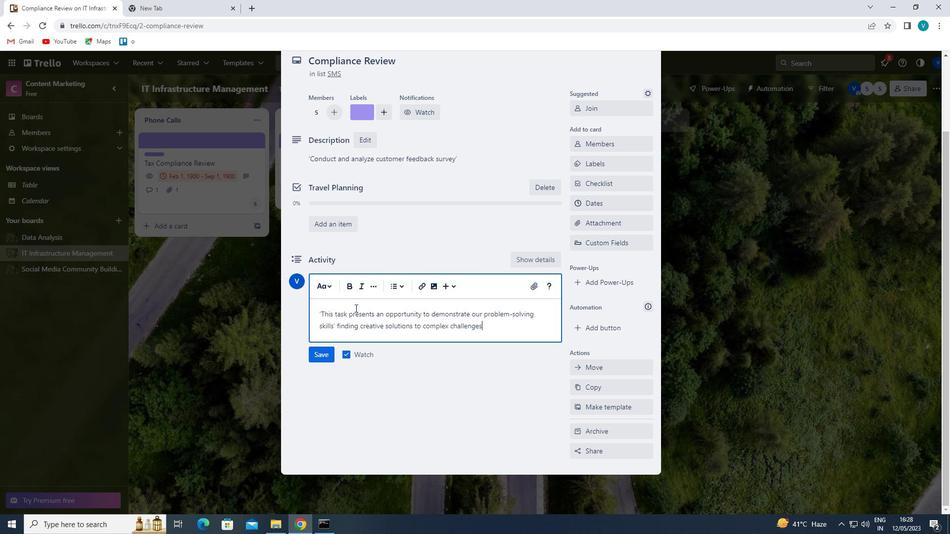 
Action: Mouse moved to (322, 354)
Screenshot: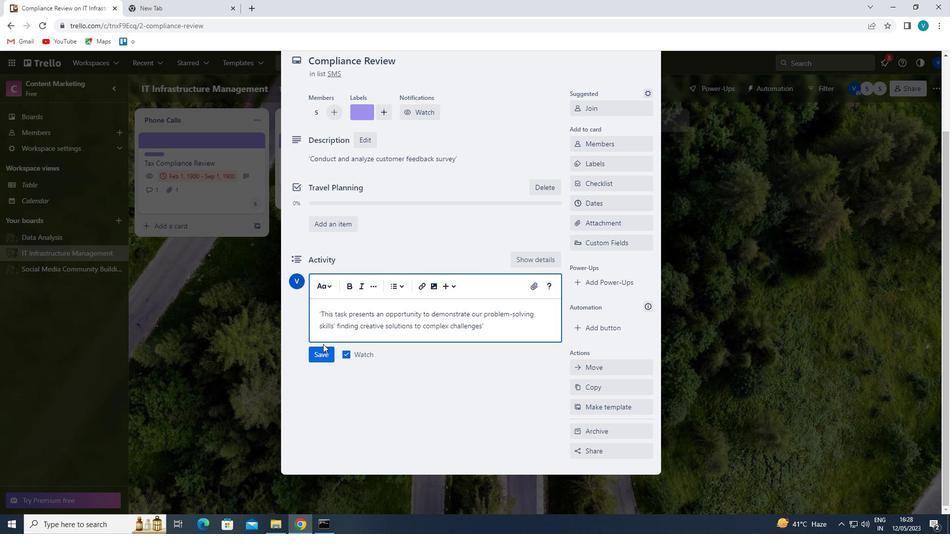 
Action: Mouse pressed left at (322, 354)
Screenshot: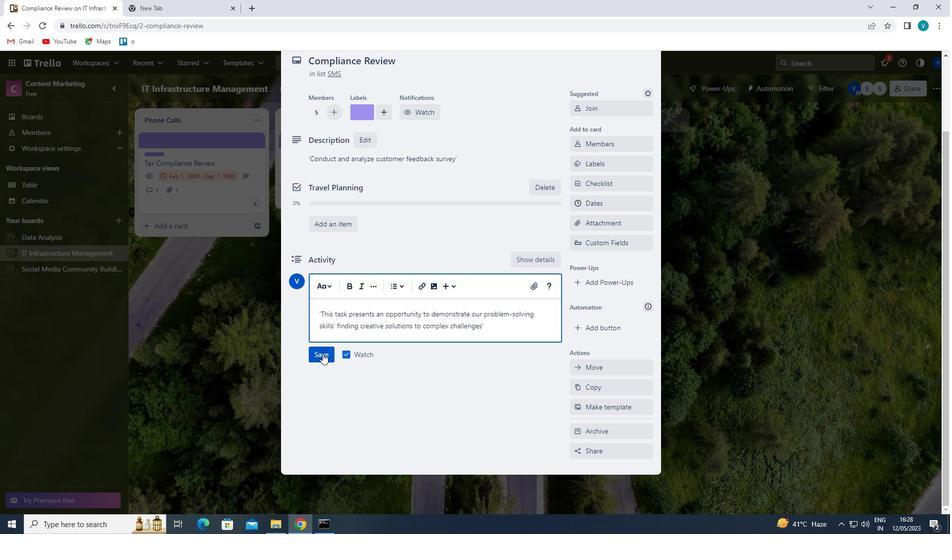 
Action: Mouse moved to (604, 203)
Screenshot: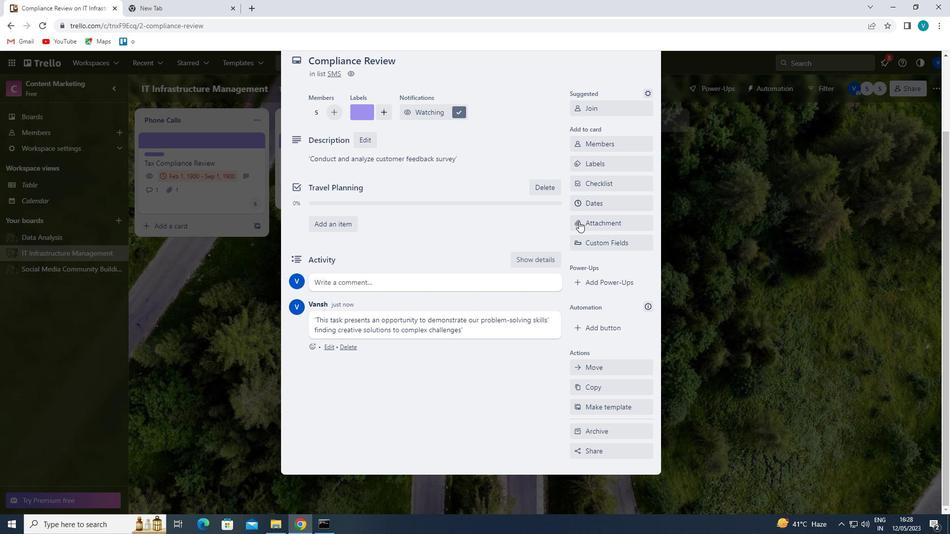 
Action: Mouse pressed left at (604, 203)
Screenshot: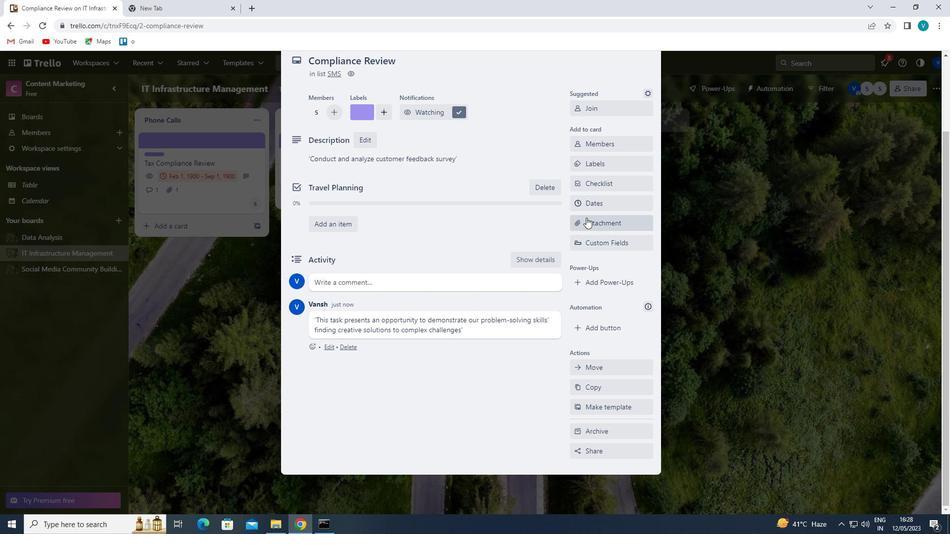 
Action: Mouse moved to (580, 270)
Screenshot: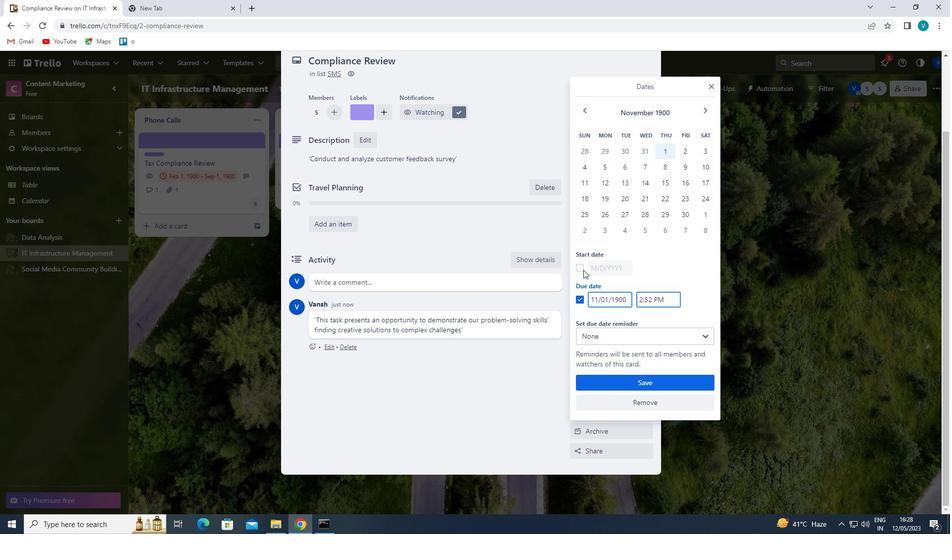 
Action: Mouse pressed left at (580, 270)
Screenshot: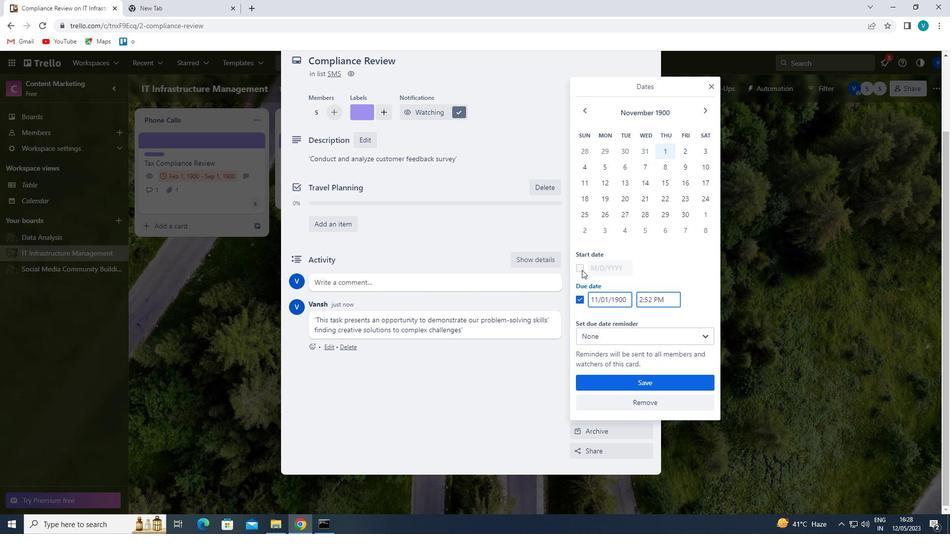 
Action: Mouse moved to (597, 267)
Screenshot: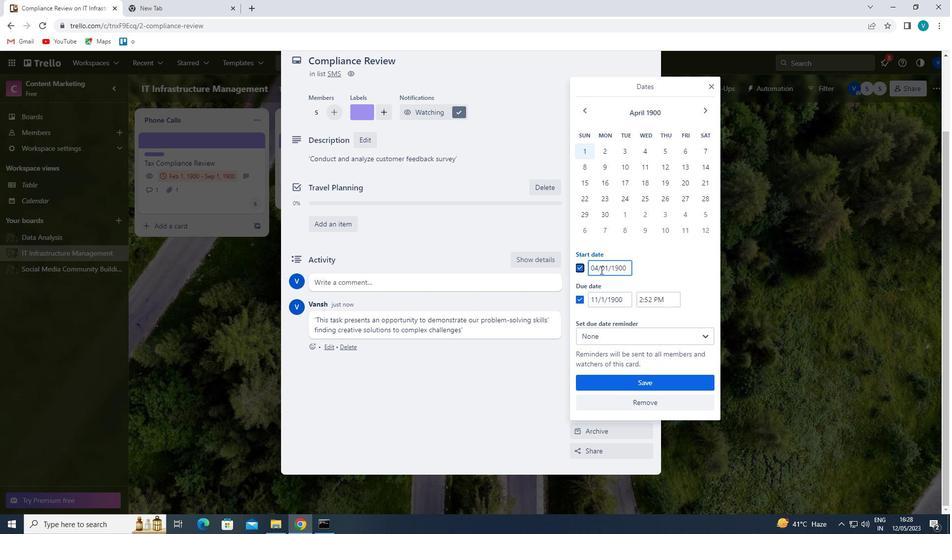 
Action: Mouse pressed left at (597, 267)
Screenshot: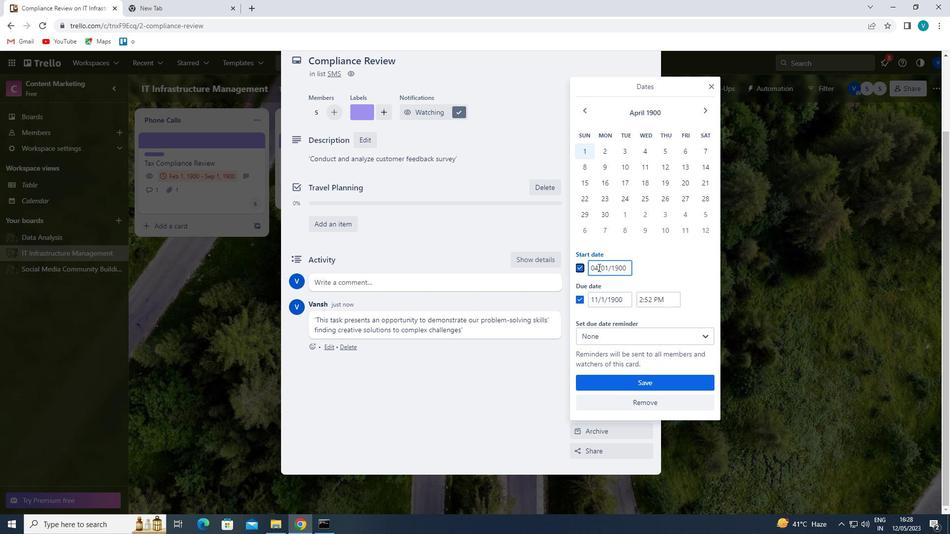
Action: Mouse moved to (594, 268)
Screenshot: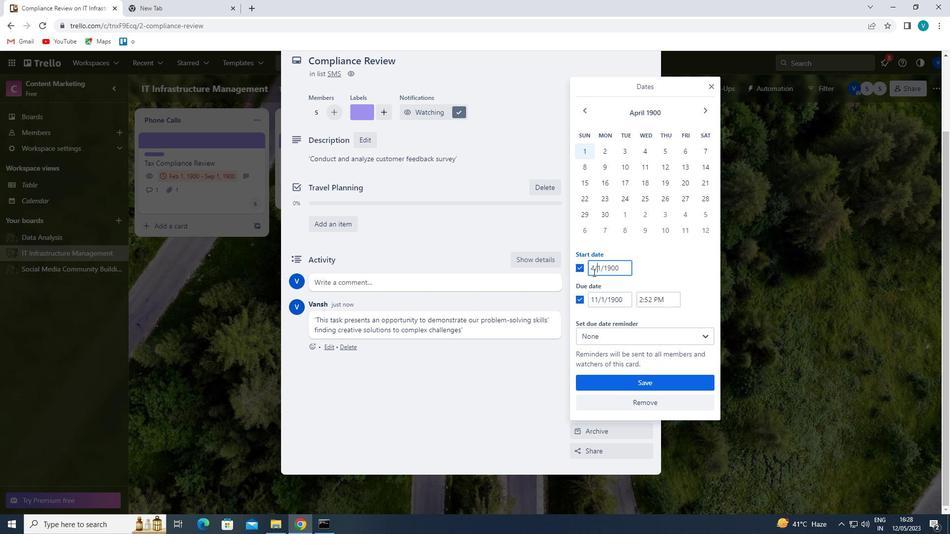 
Action: Mouse pressed left at (594, 268)
Screenshot: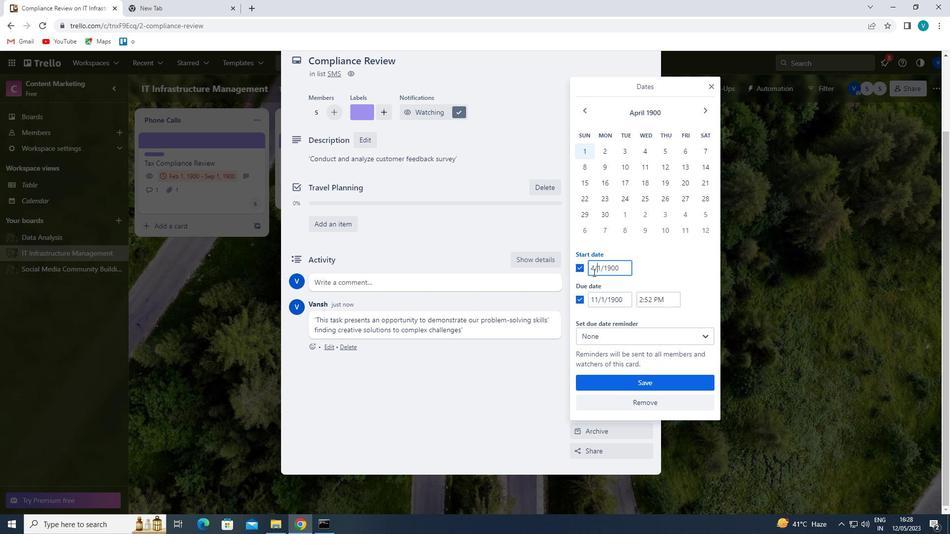 
Action: Key pressed <Key.backspace>5
Screenshot: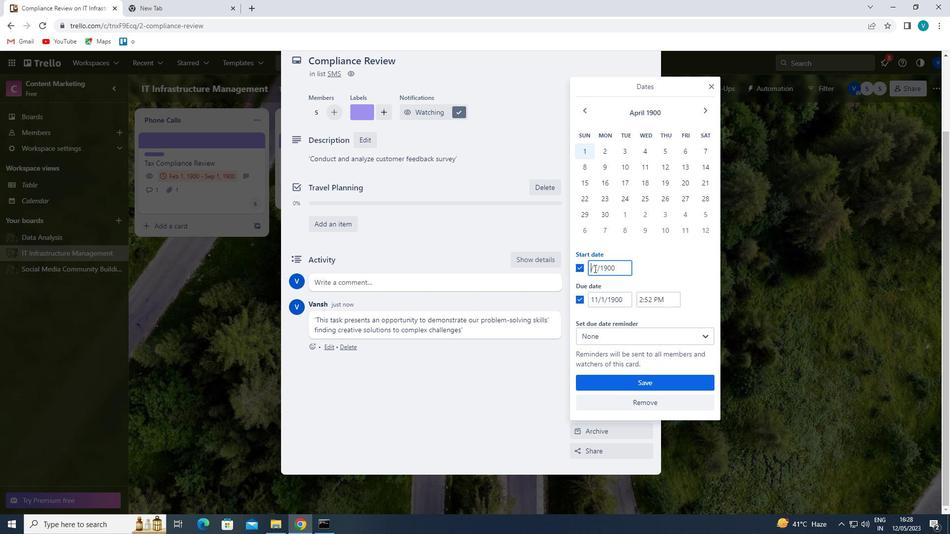 
Action: Mouse moved to (597, 299)
Screenshot: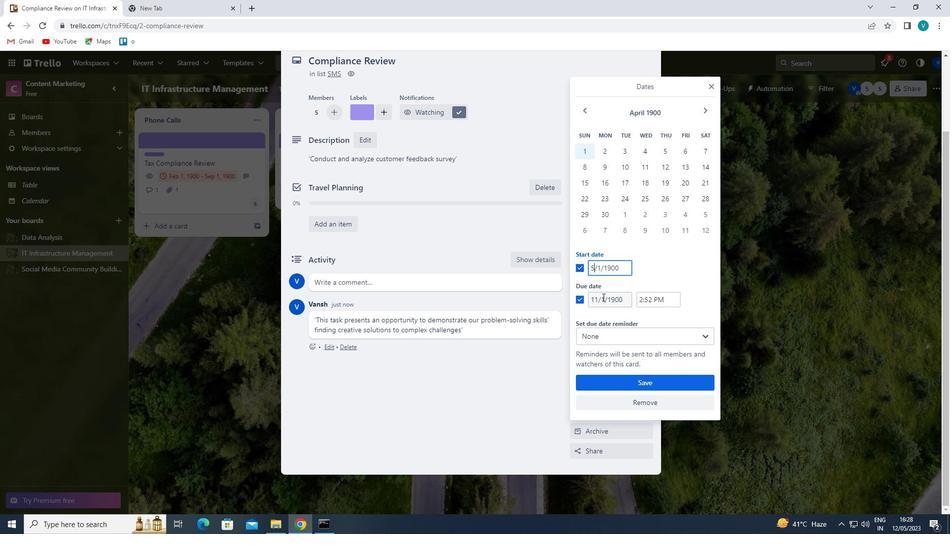 
Action: Mouse pressed left at (597, 299)
Screenshot: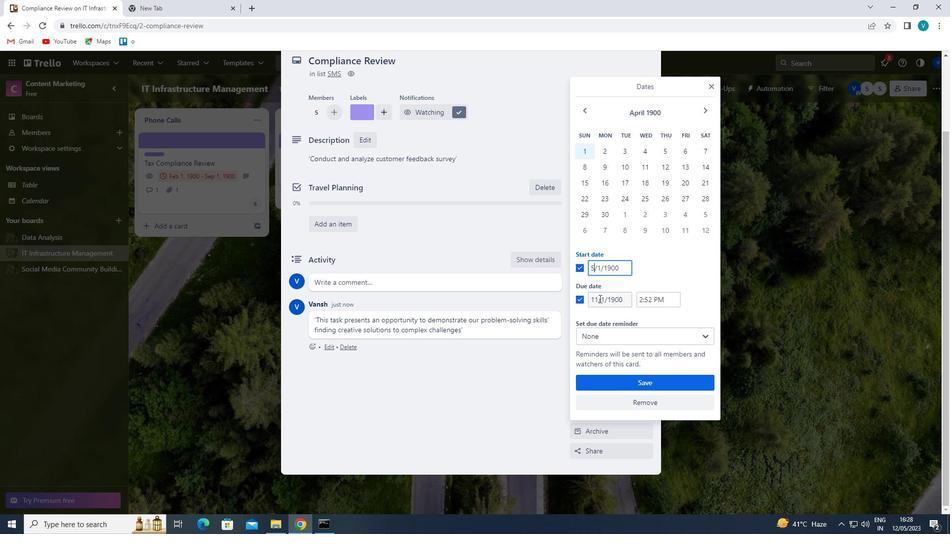 
Action: Mouse moved to (596, 300)
Screenshot: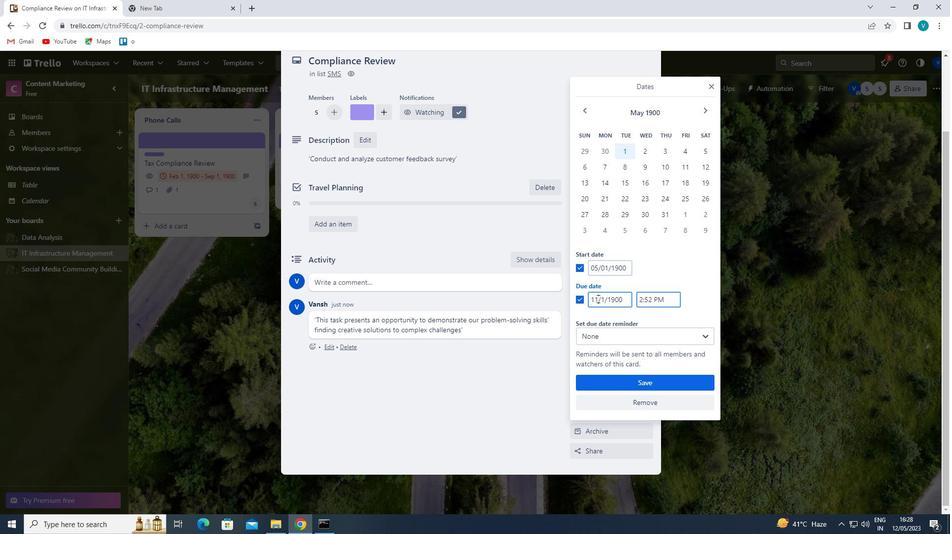 
Action: Key pressed <Key.backspace>2
Screenshot: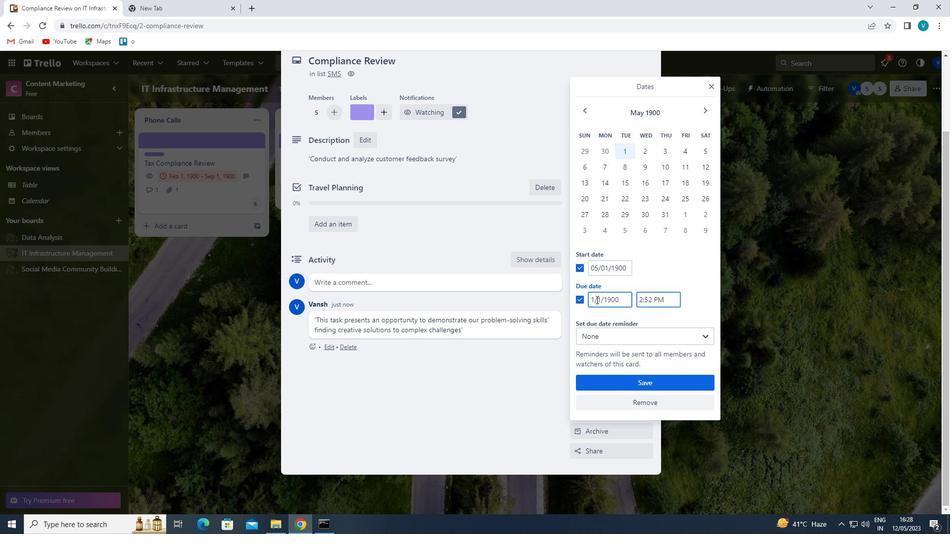 
Action: Mouse moved to (628, 379)
Screenshot: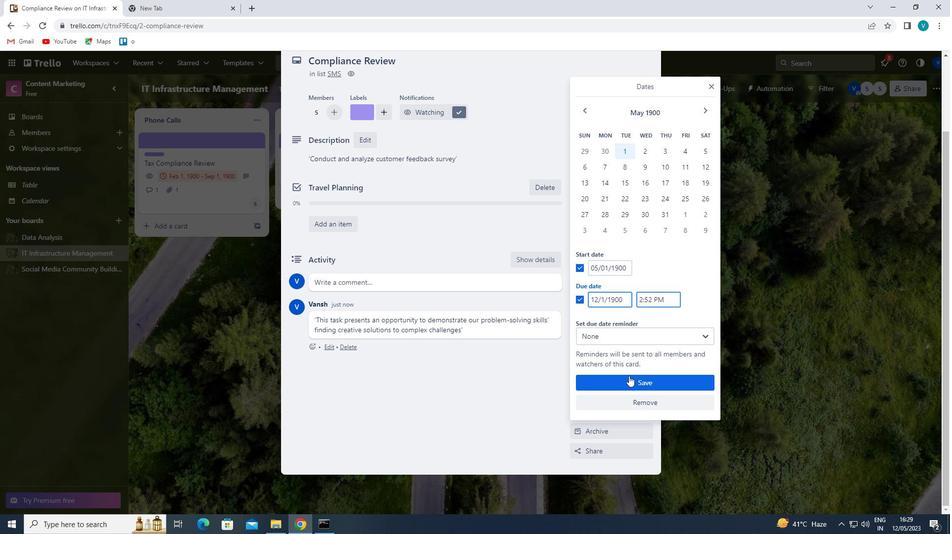 
Action: Mouse pressed left at (628, 379)
Screenshot: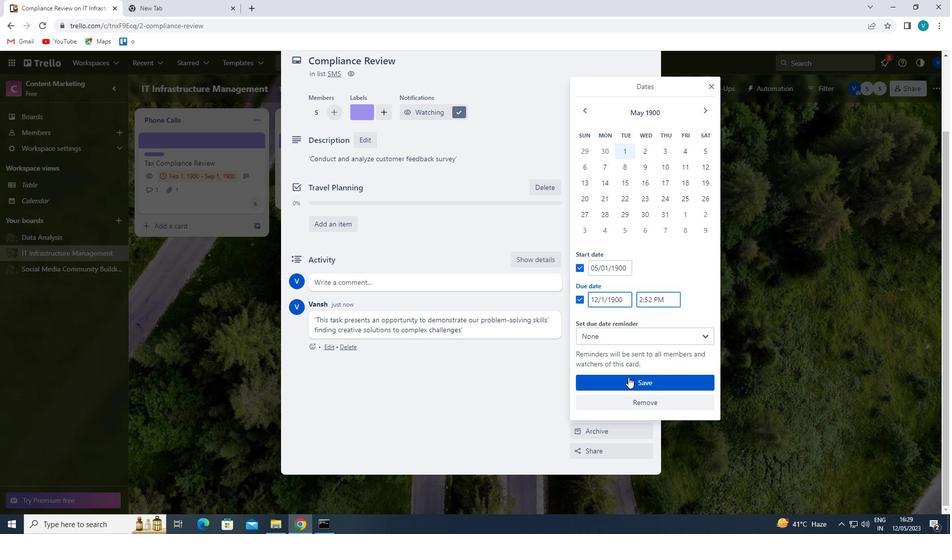 
